 Task: Sort "Task Tracker" alphabetically by Z-A.
Action: Mouse moved to (600, 412)
Screenshot: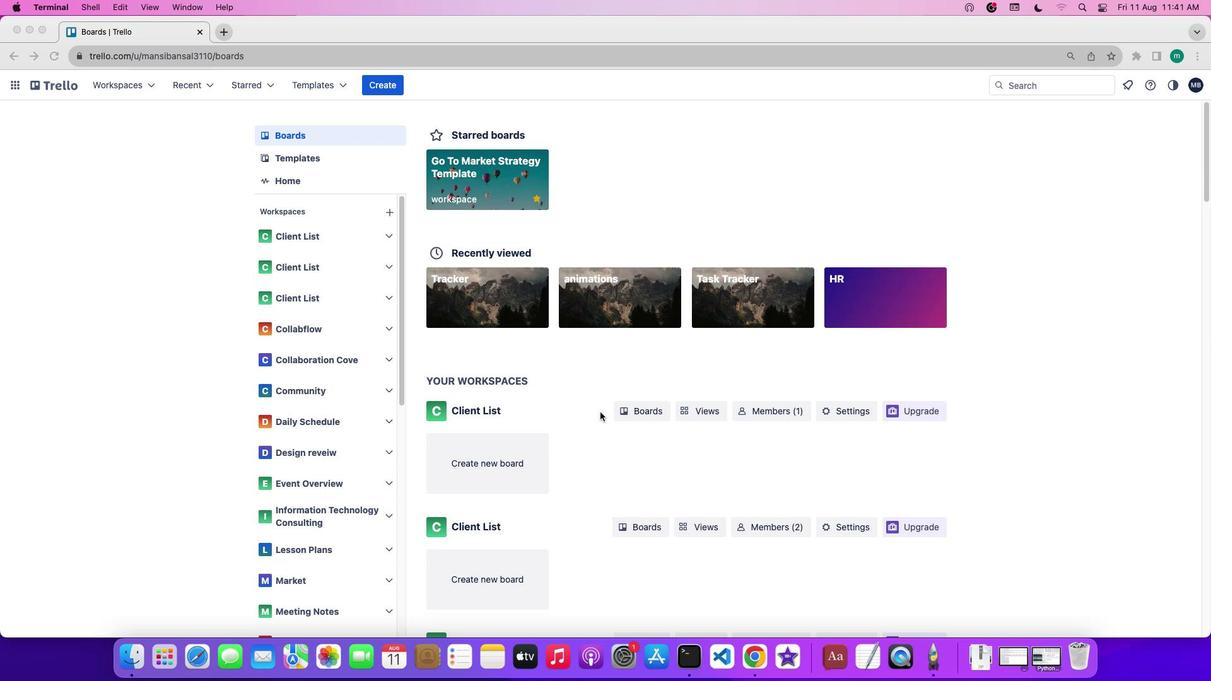 
Action: Mouse scrolled (600, 412) with delta (0, 0)
Screenshot: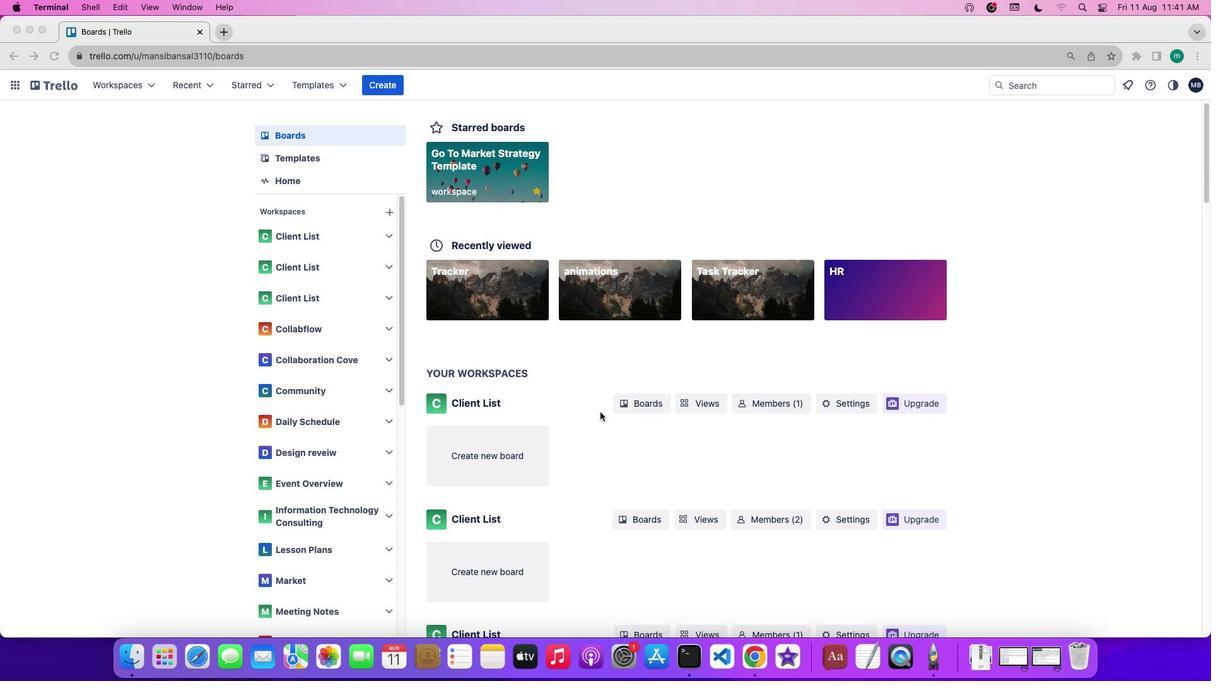 
Action: Mouse scrolled (600, 412) with delta (0, 0)
Screenshot: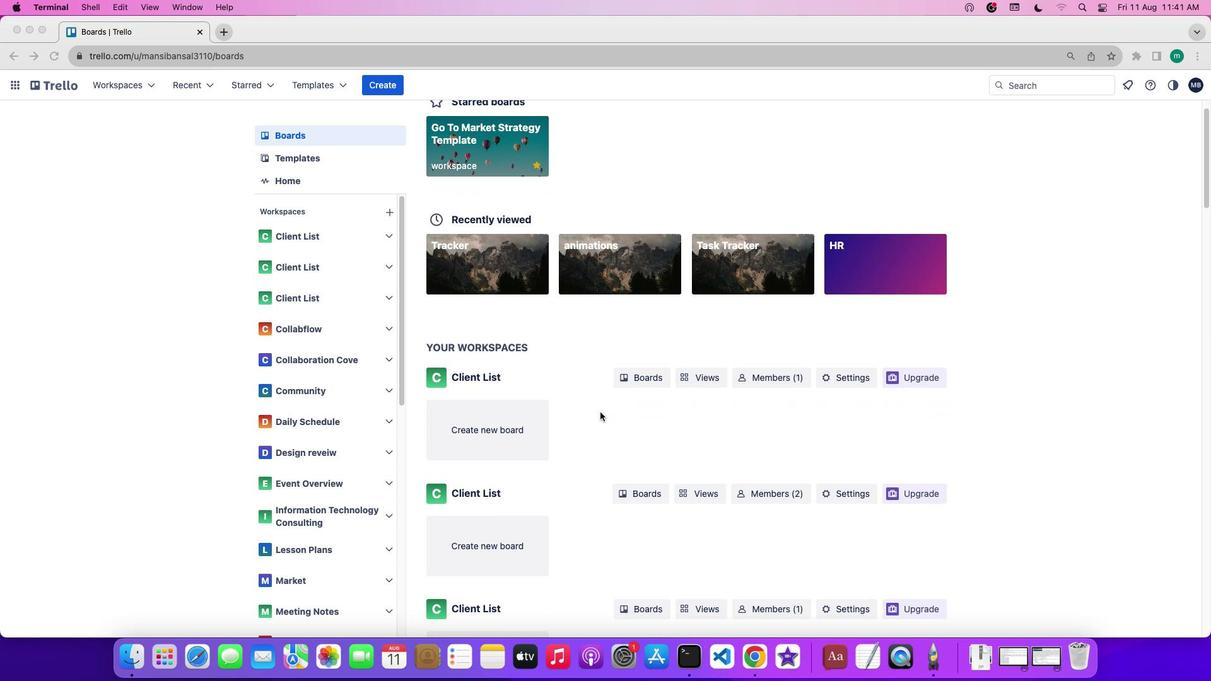 
Action: Mouse scrolled (600, 412) with delta (0, 0)
Screenshot: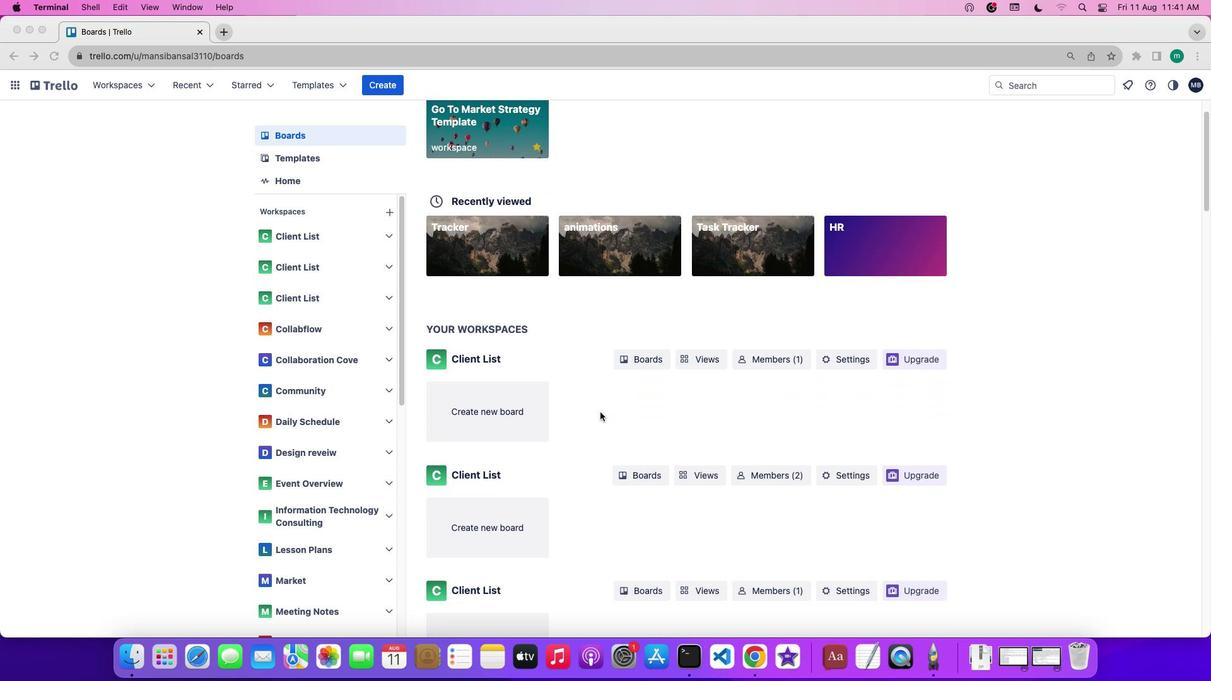 
Action: Mouse scrolled (600, 412) with delta (0, -1)
Screenshot: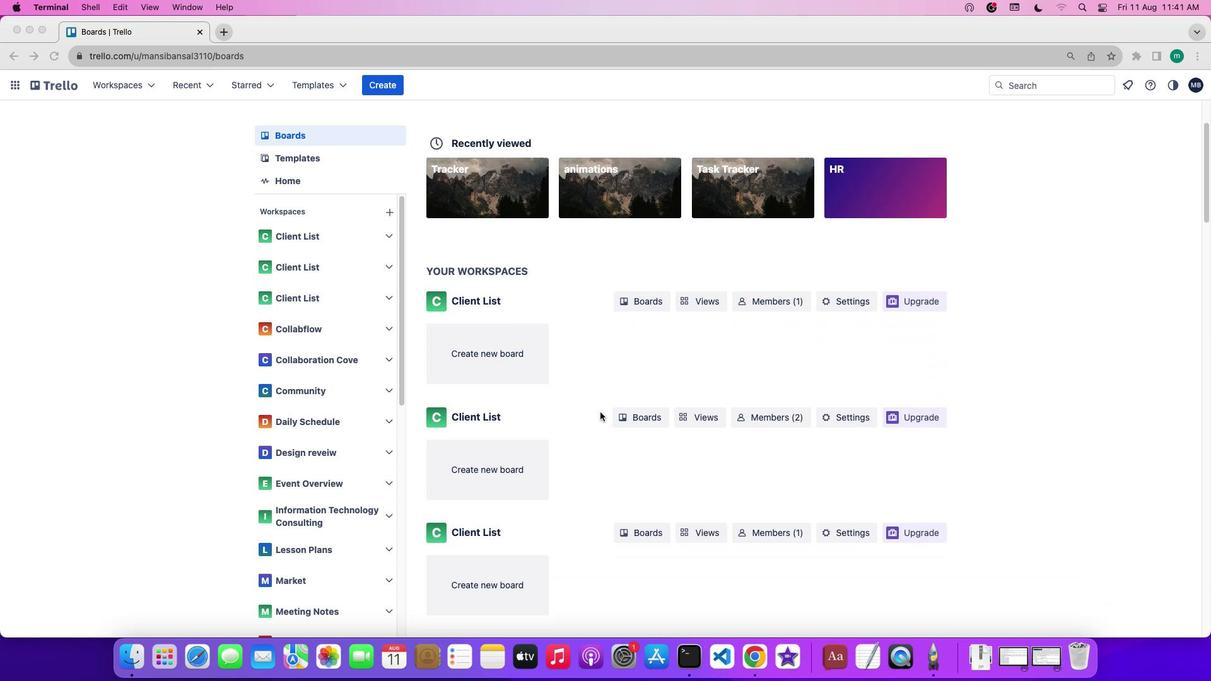 
Action: Mouse scrolled (600, 412) with delta (0, 0)
Screenshot: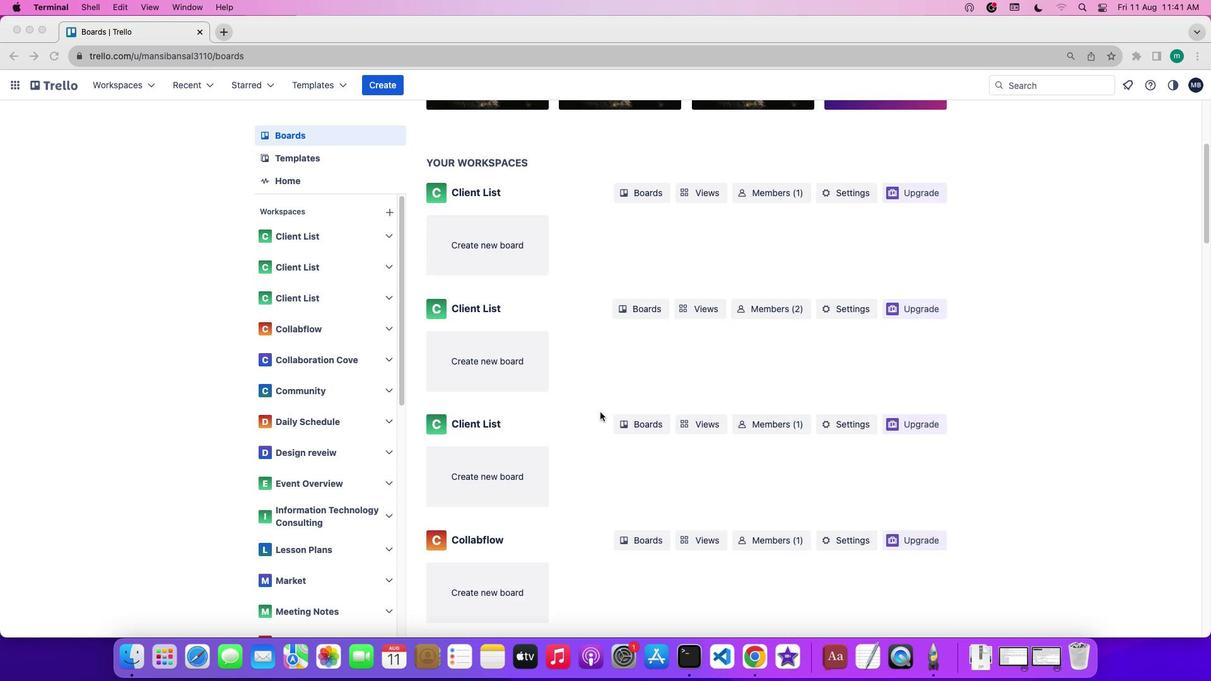 
Action: Mouse scrolled (600, 412) with delta (0, 0)
Screenshot: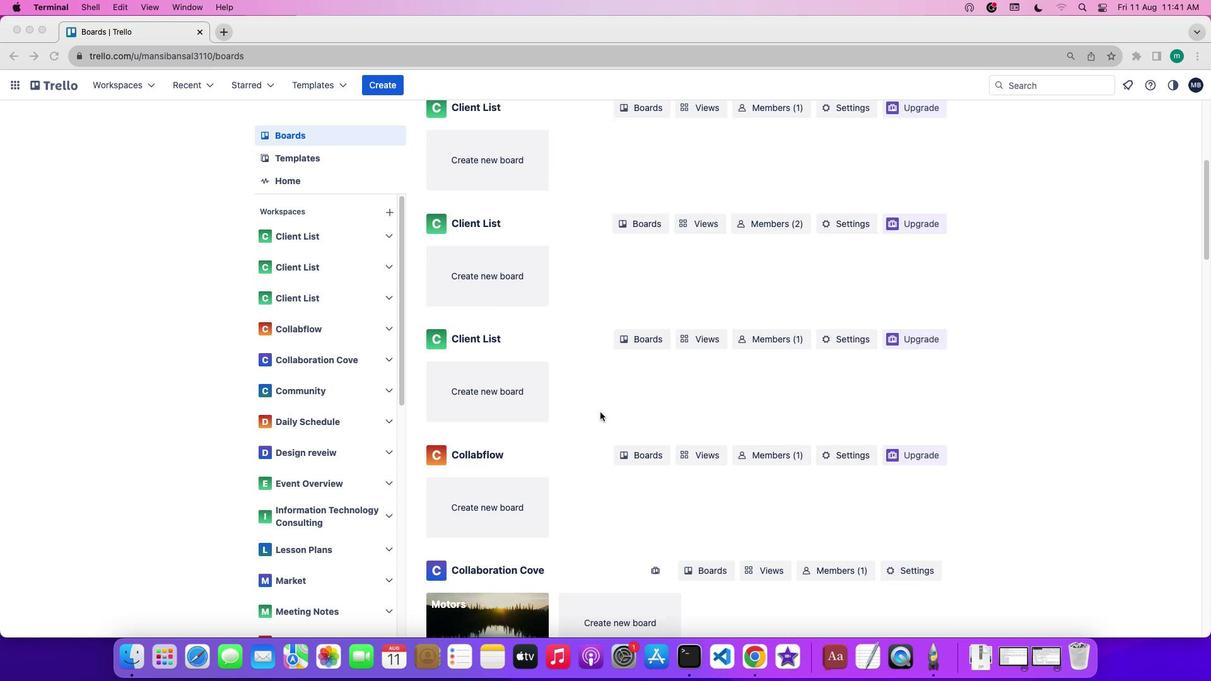 
Action: Mouse scrolled (600, 412) with delta (0, -1)
Screenshot: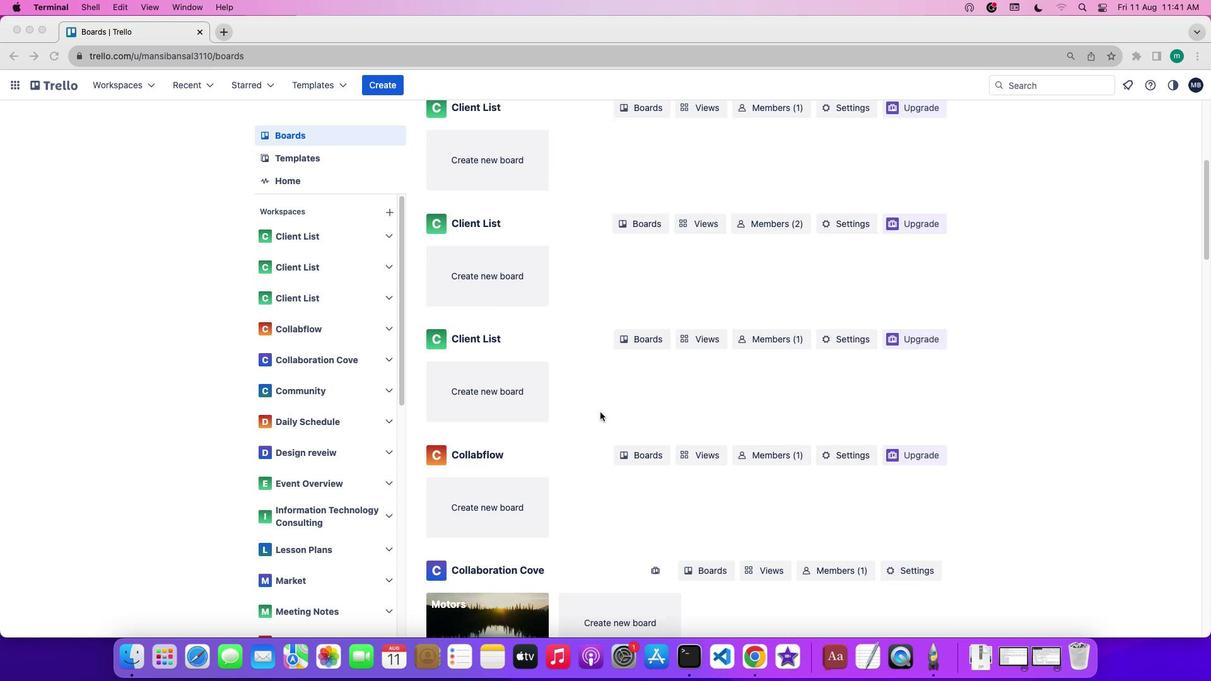 
Action: Mouse scrolled (600, 412) with delta (0, -2)
Screenshot: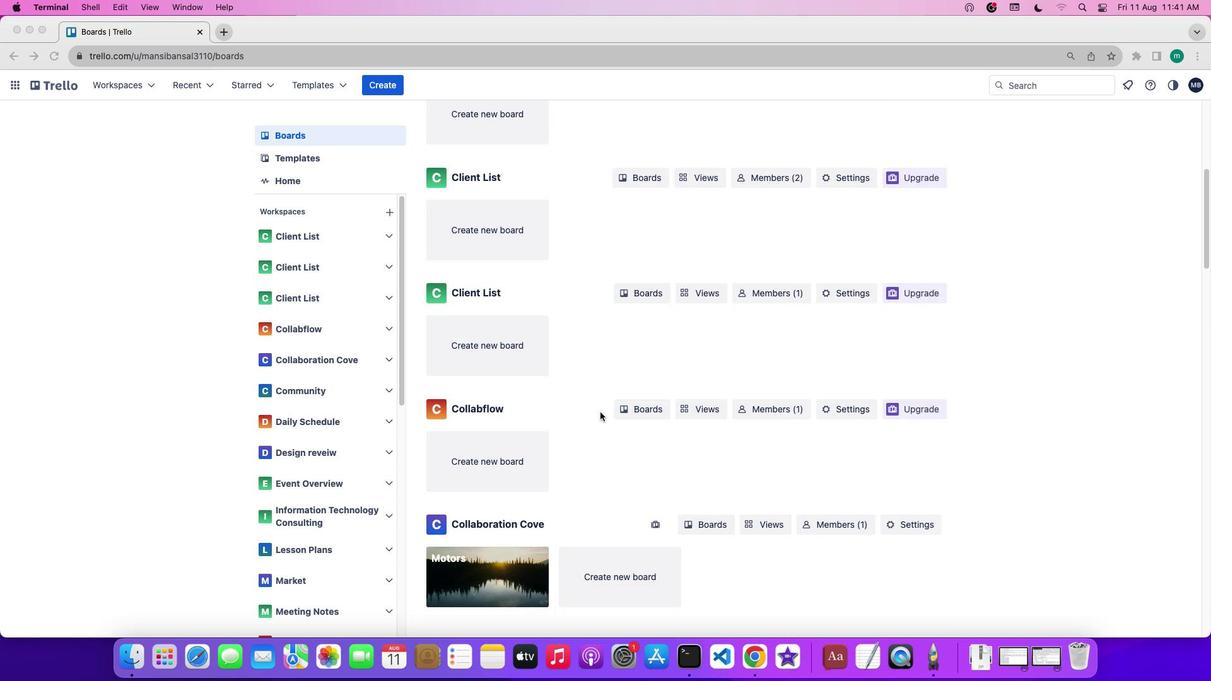 
Action: Mouse scrolled (600, 412) with delta (0, -2)
Screenshot: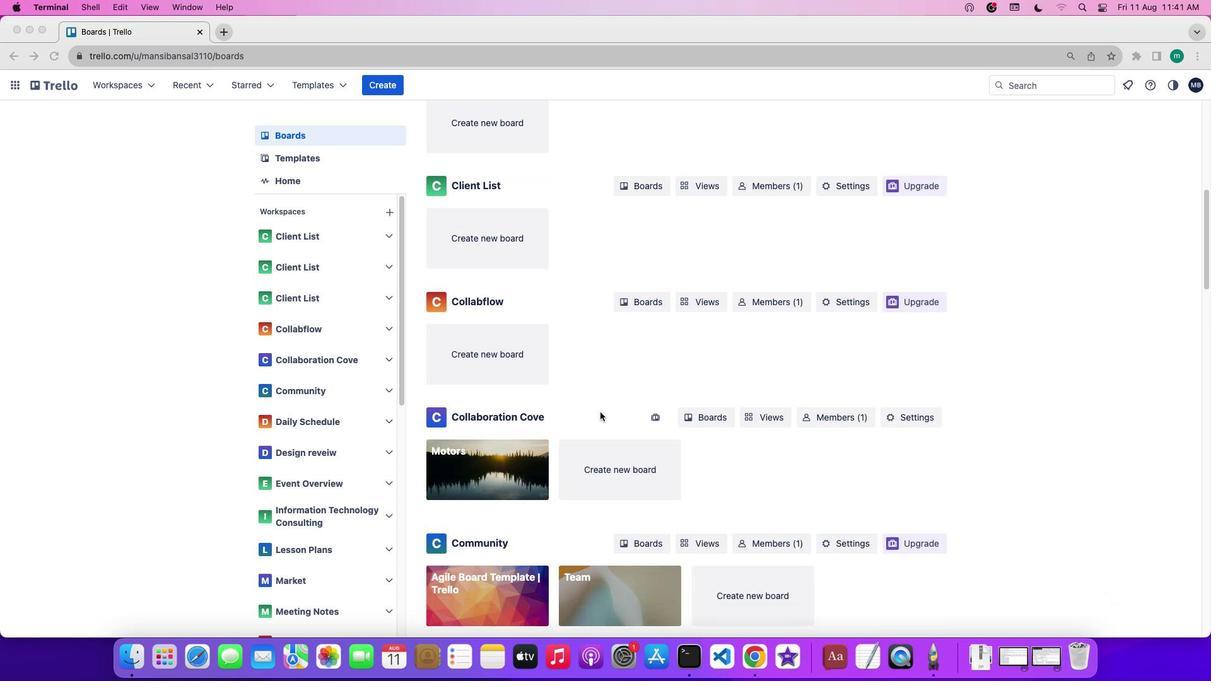 
Action: Mouse scrolled (600, 412) with delta (0, 0)
Screenshot: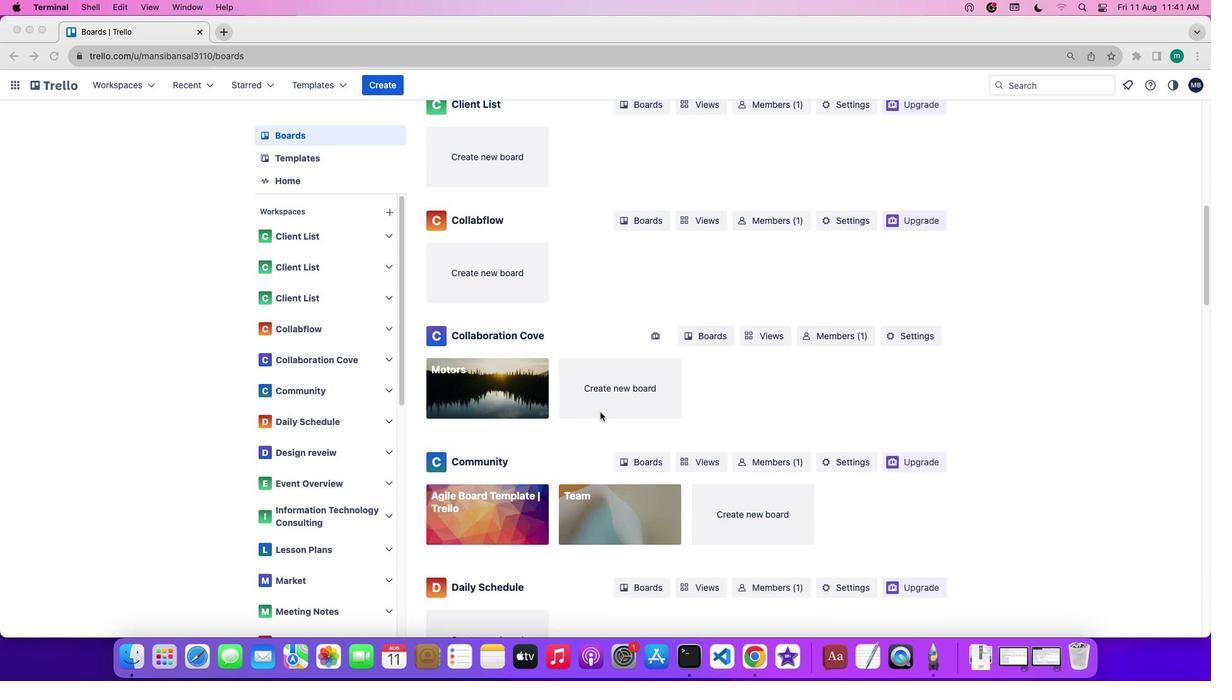 
Action: Mouse scrolled (600, 412) with delta (0, 0)
Screenshot: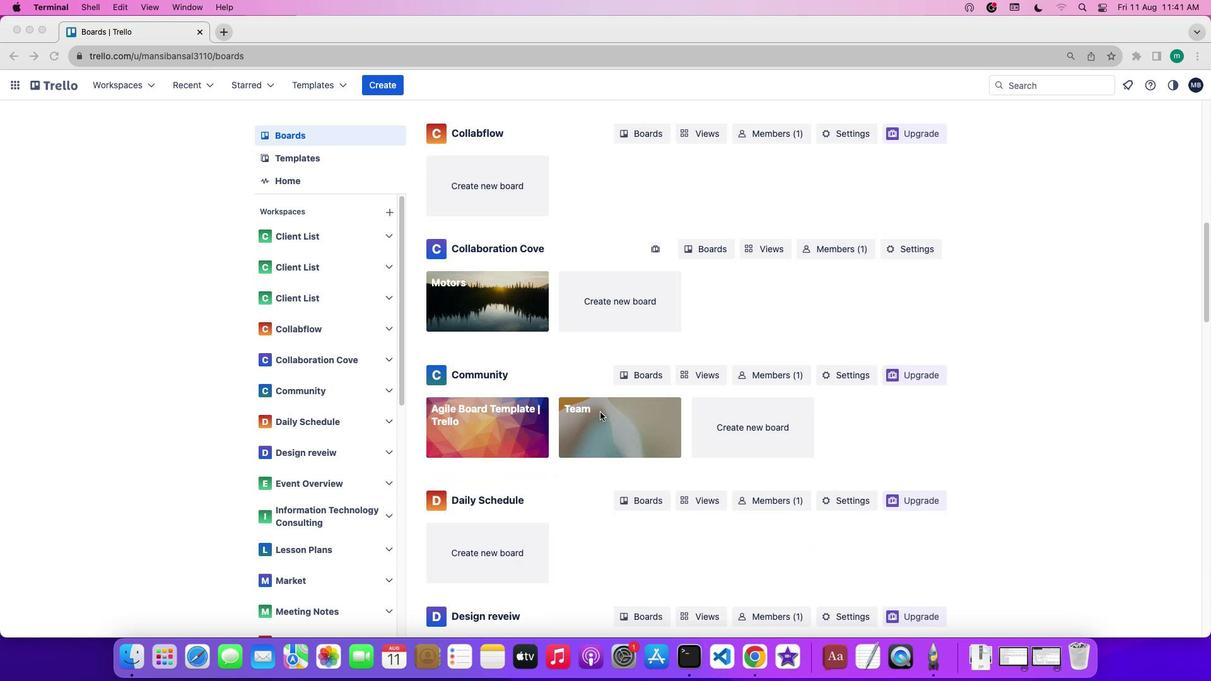 
Action: Mouse scrolled (600, 412) with delta (0, -1)
Screenshot: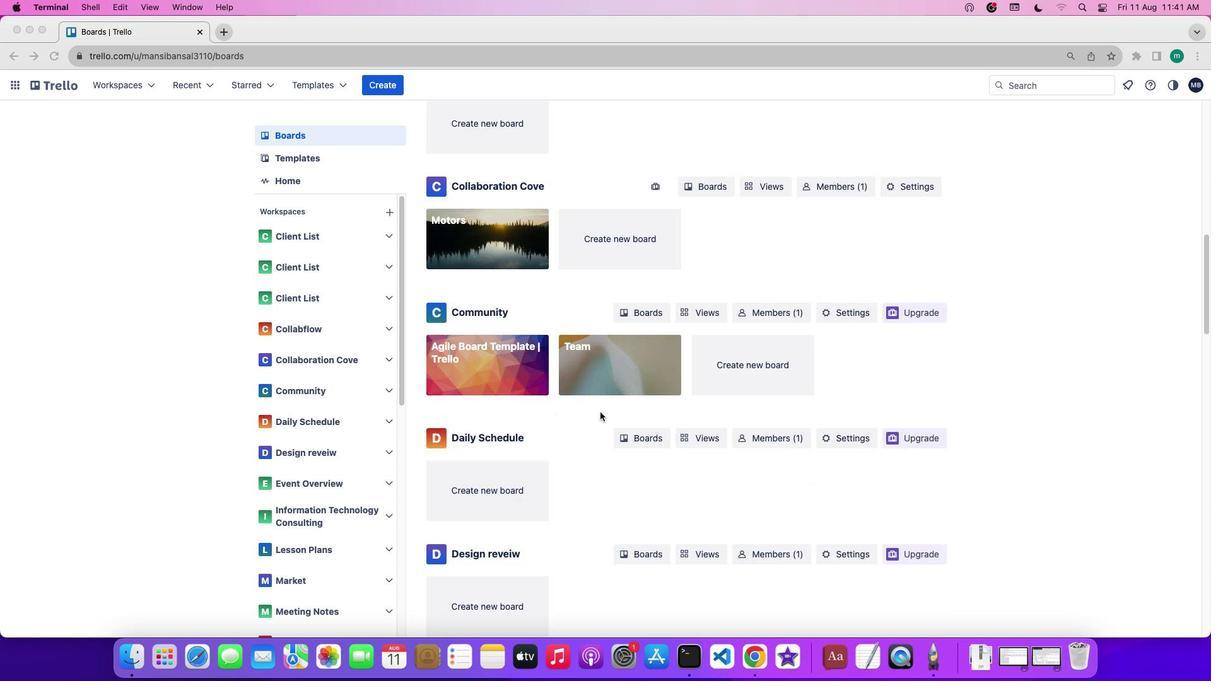 
Action: Mouse scrolled (600, 412) with delta (0, -2)
Screenshot: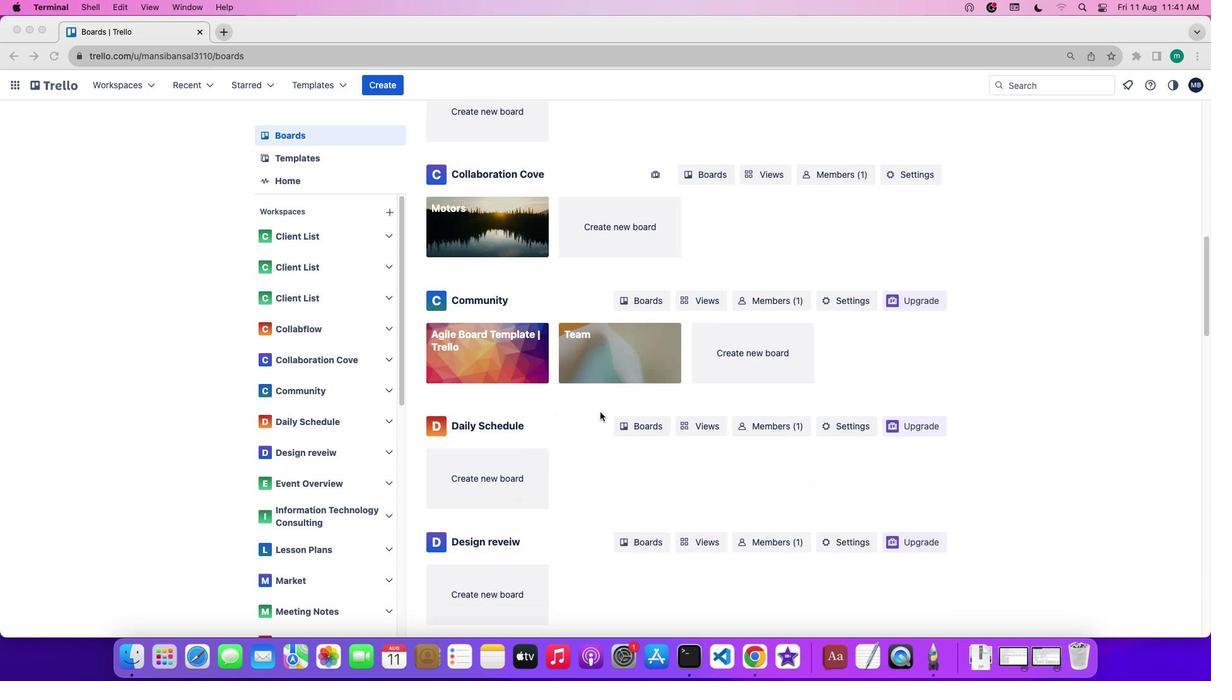 
Action: Mouse scrolled (600, 412) with delta (0, 0)
Screenshot: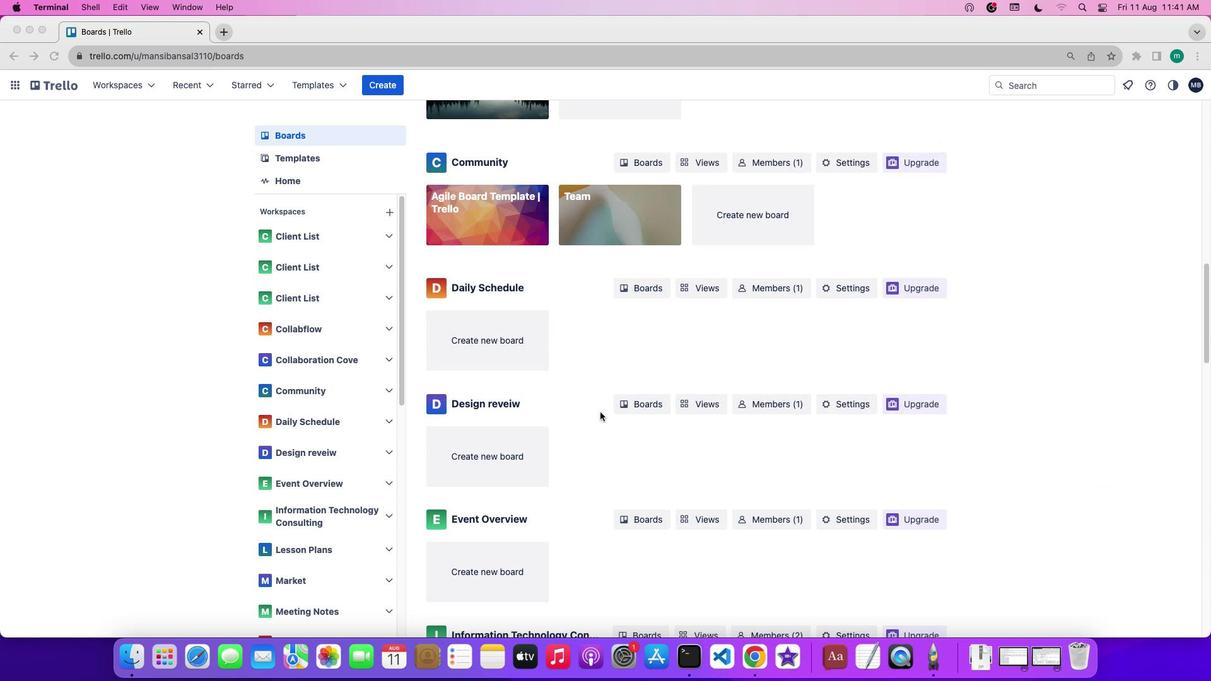 
Action: Mouse scrolled (600, 412) with delta (0, 0)
Screenshot: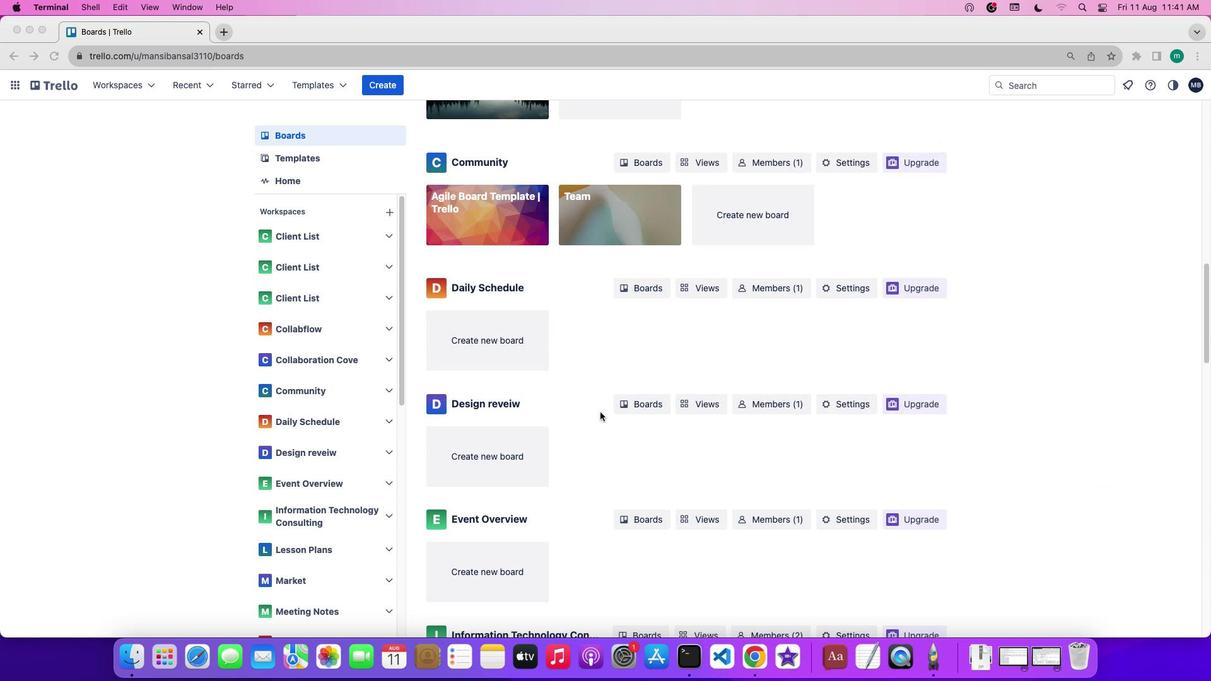 
Action: Mouse scrolled (600, 412) with delta (0, -1)
Screenshot: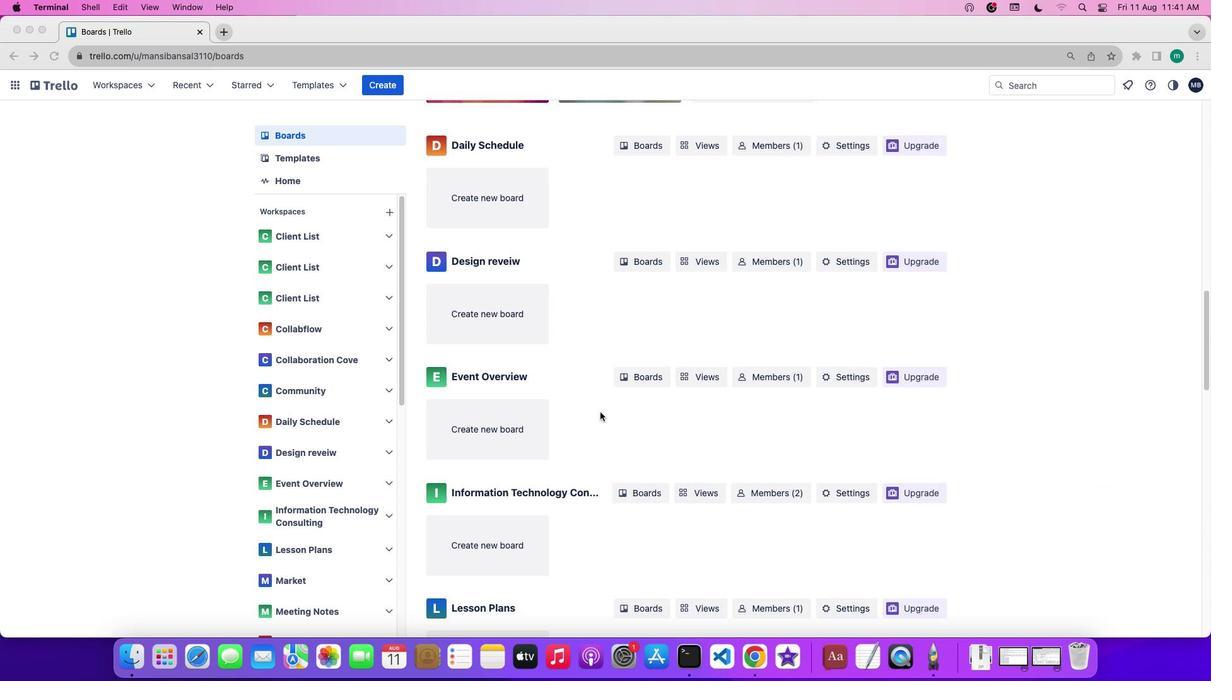 
Action: Mouse scrolled (600, 412) with delta (0, -3)
Screenshot: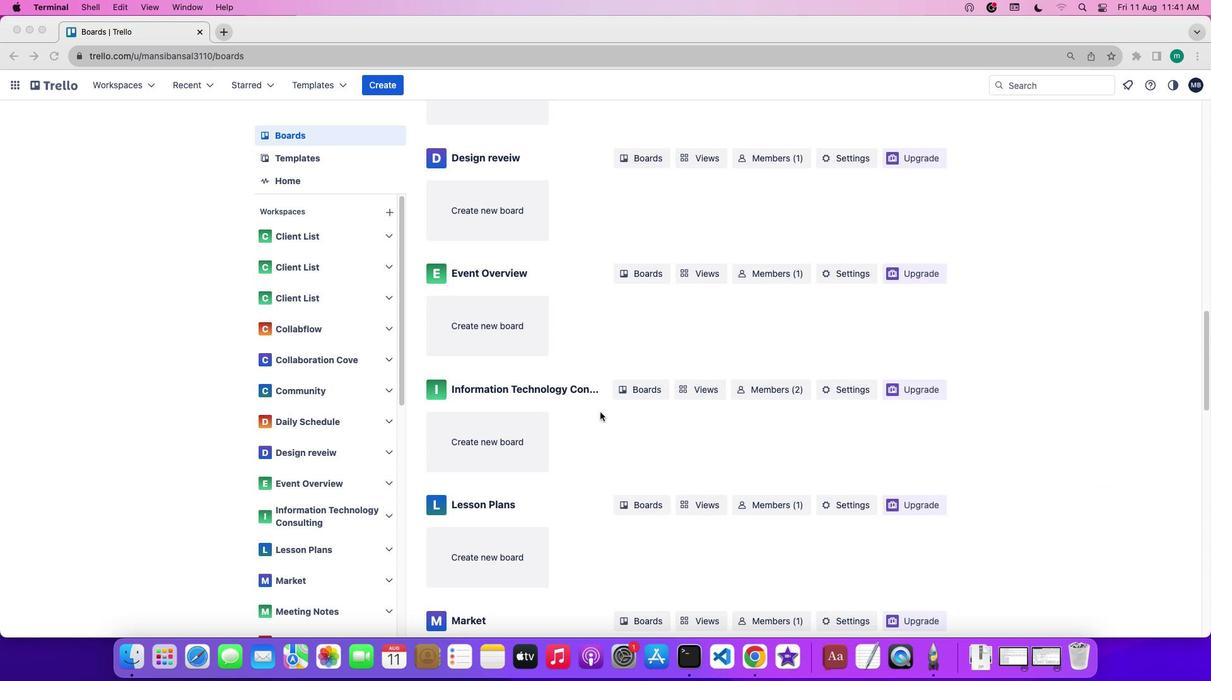 
Action: Mouse scrolled (600, 412) with delta (0, -3)
Screenshot: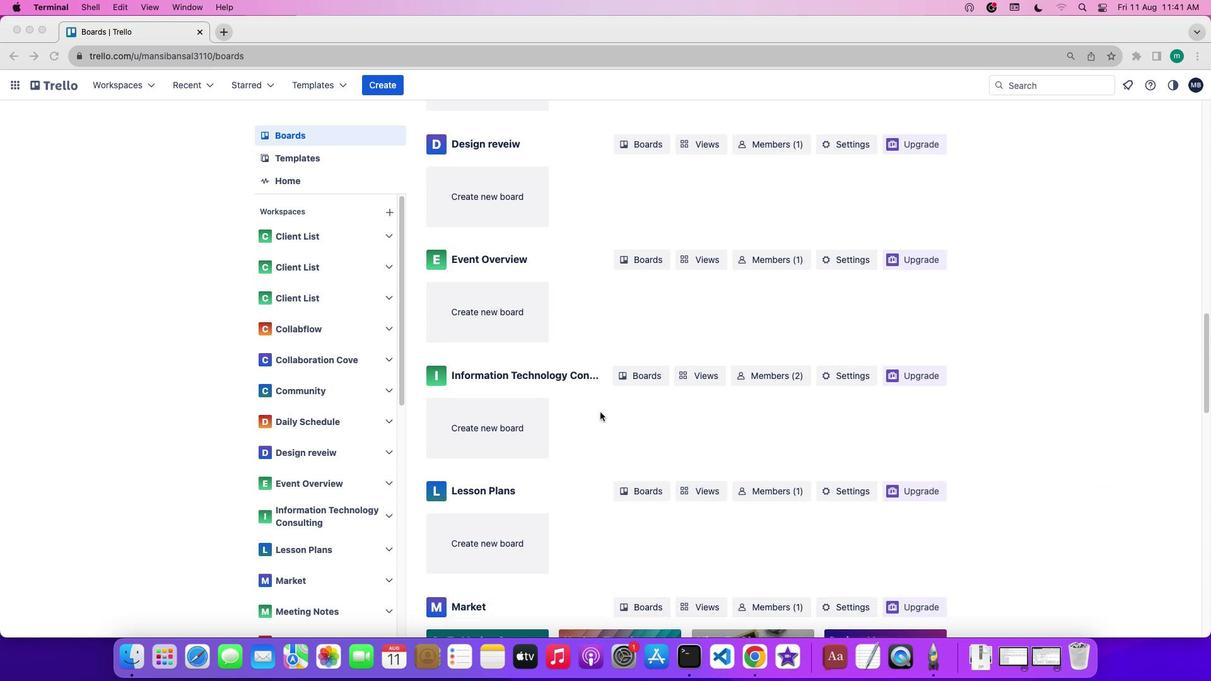 
Action: Mouse scrolled (600, 412) with delta (0, 0)
Screenshot: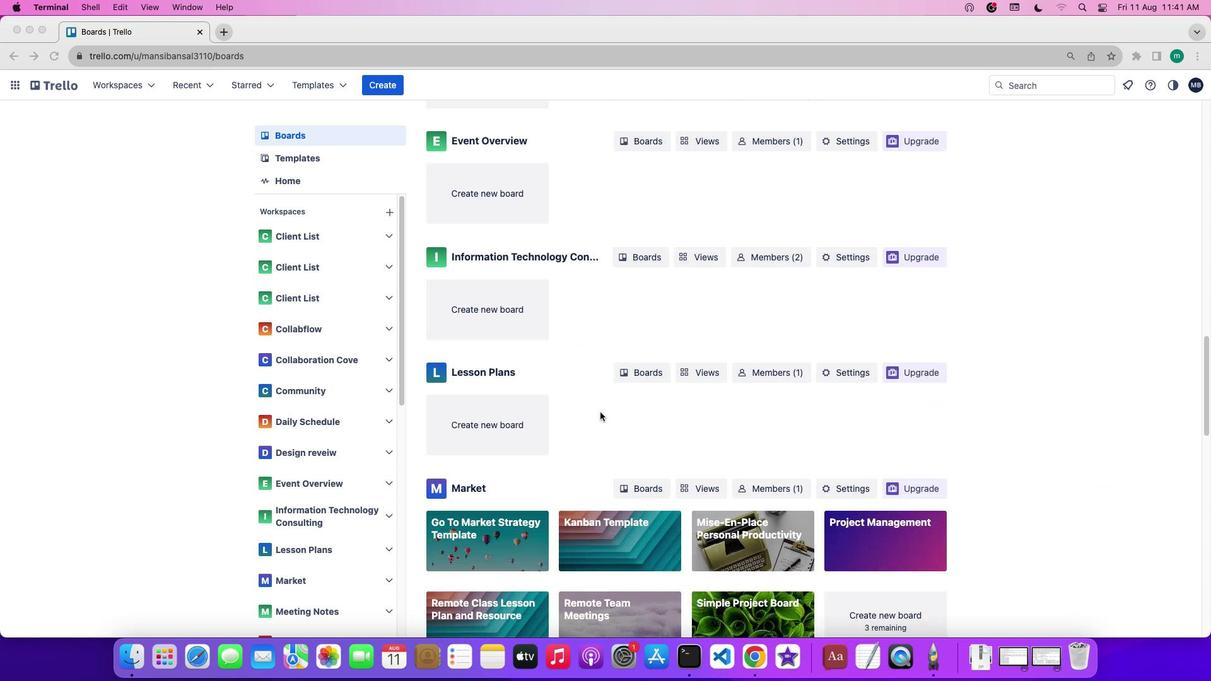 
Action: Mouse scrolled (600, 412) with delta (0, 0)
Screenshot: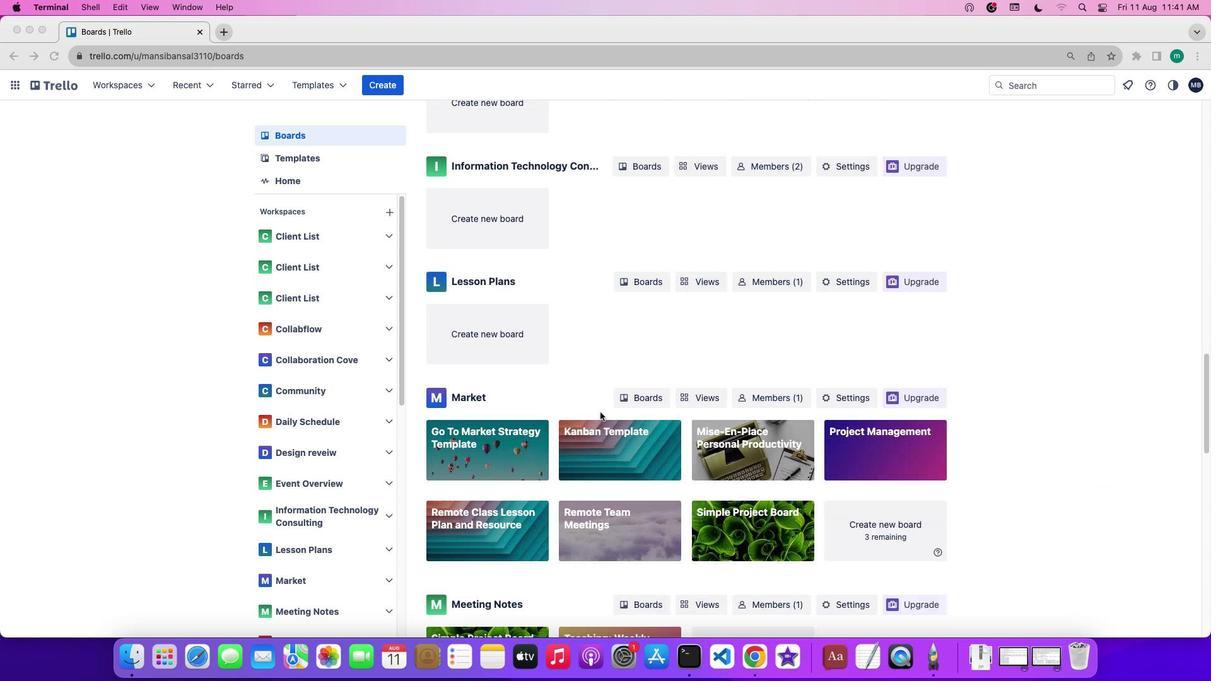 
Action: Mouse scrolled (600, 412) with delta (0, -1)
Screenshot: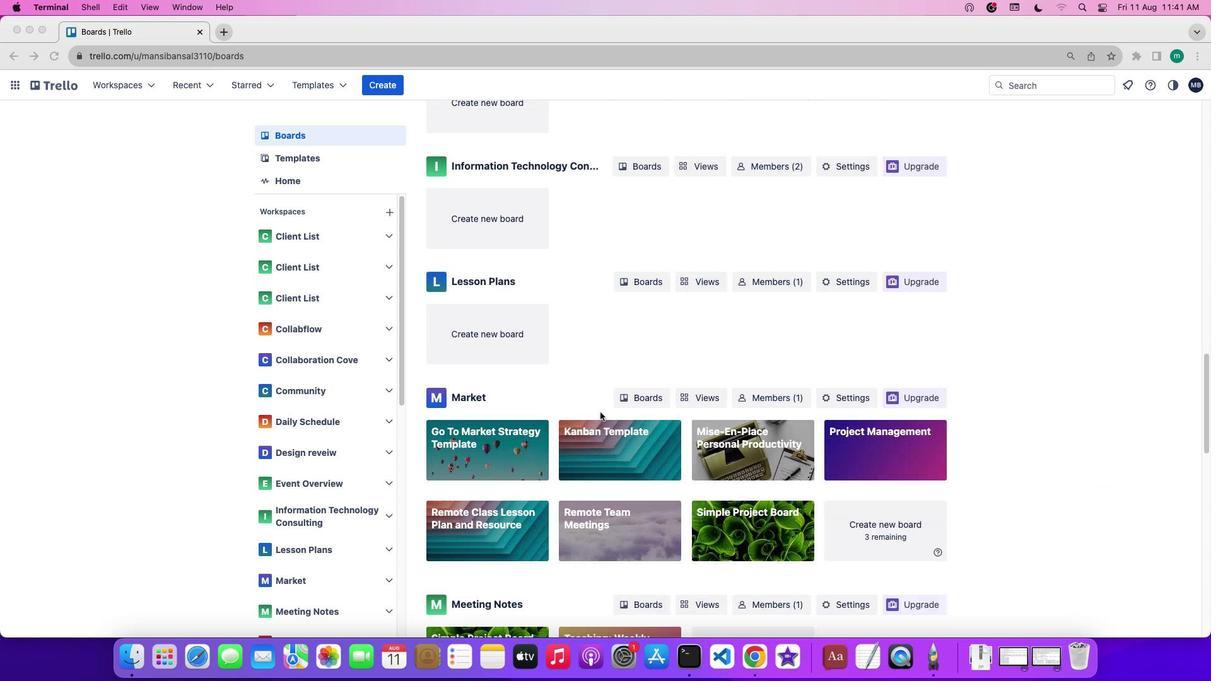 
Action: Mouse scrolled (600, 412) with delta (0, -3)
Screenshot: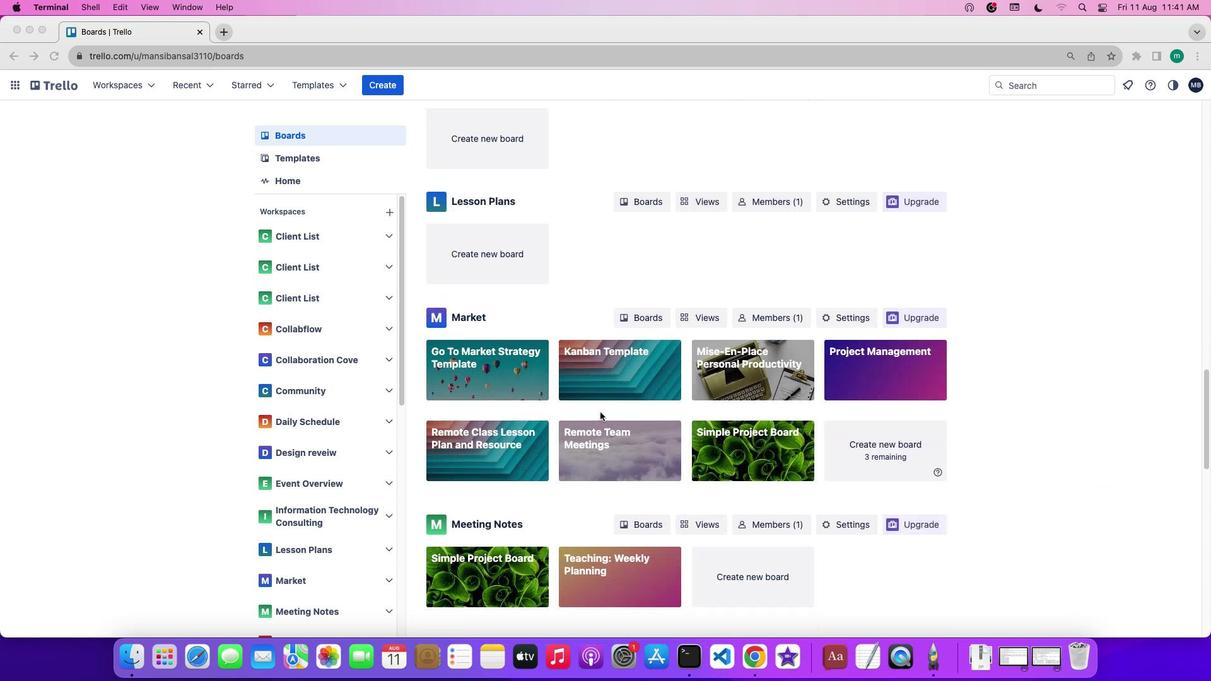 
Action: Mouse scrolled (600, 412) with delta (0, -3)
Screenshot: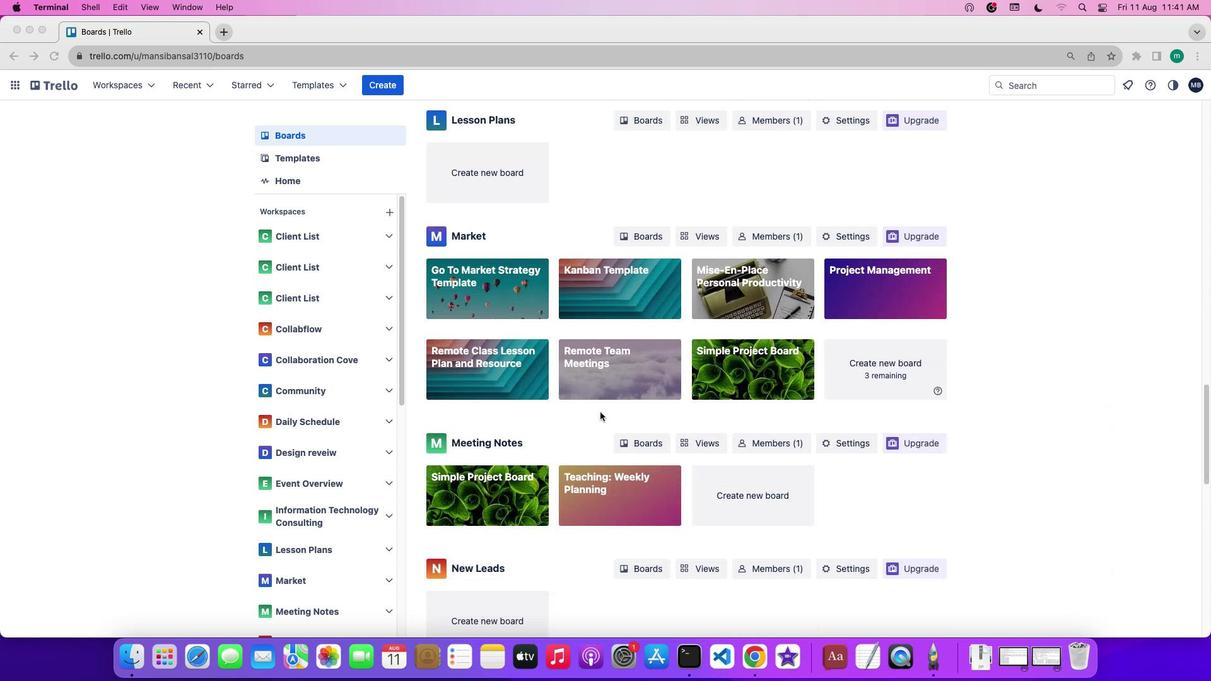 
Action: Mouse scrolled (600, 412) with delta (0, 0)
Screenshot: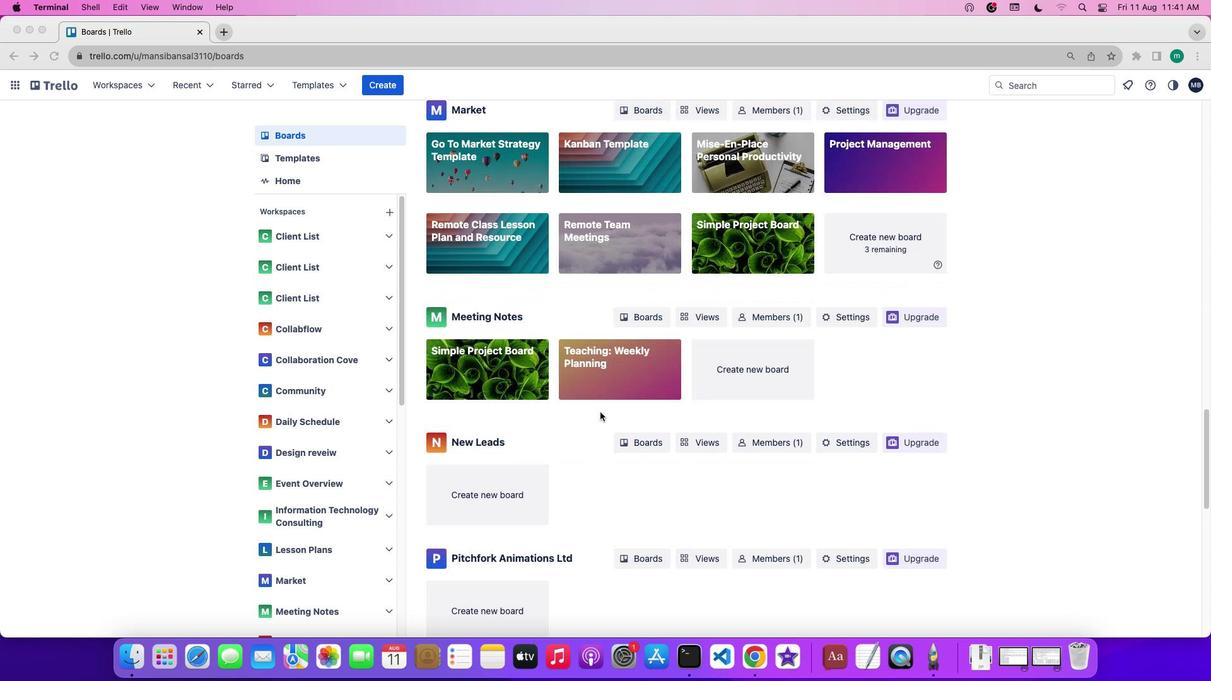 
Action: Mouse scrolled (600, 412) with delta (0, 0)
Screenshot: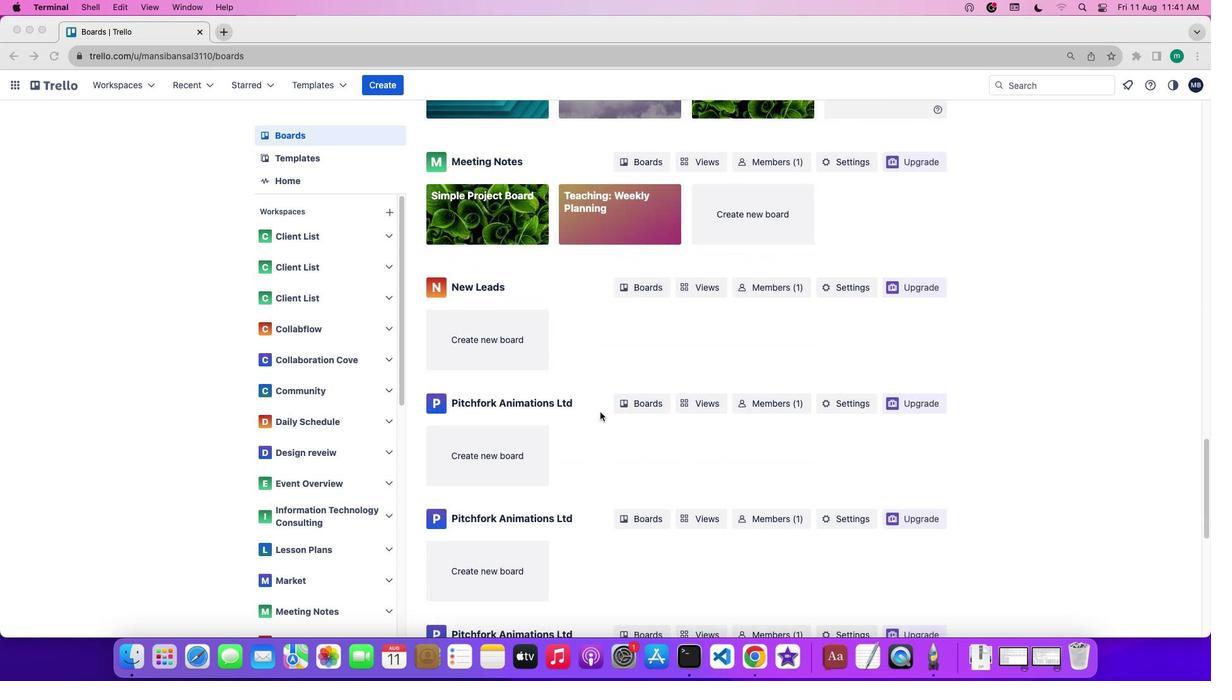 
Action: Mouse scrolled (600, 412) with delta (0, -1)
Screenshot: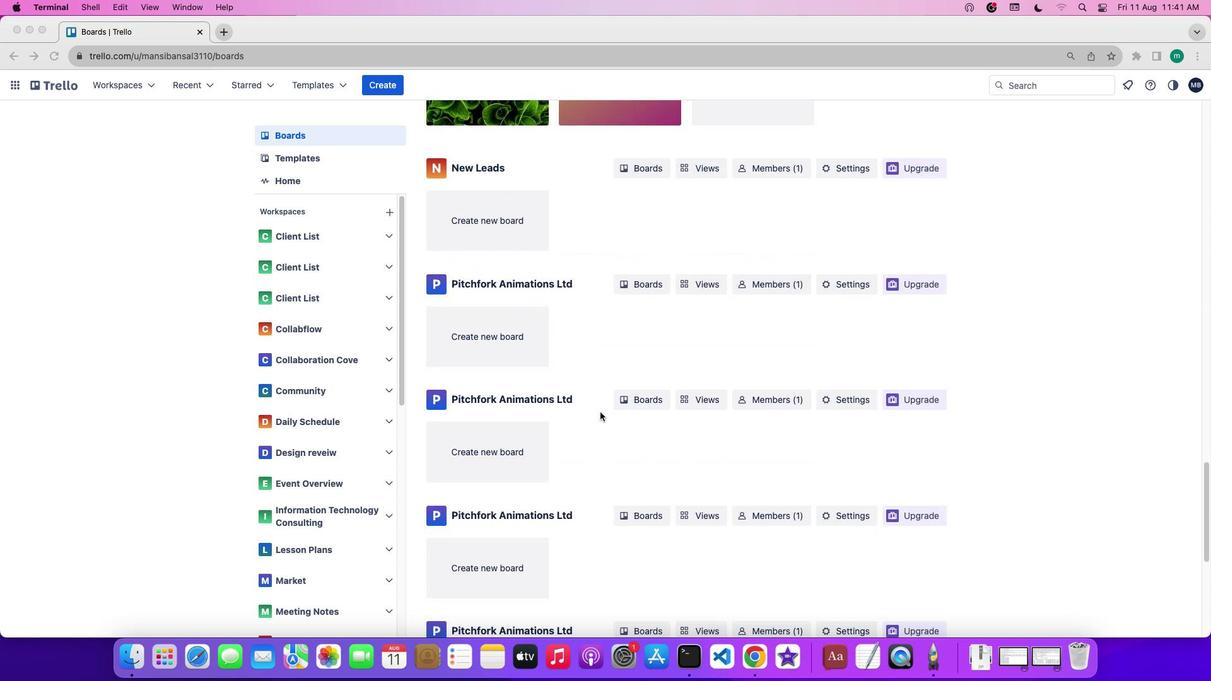 
Action: Mouse scrolled (600, 412) with delta (0, -3)
Screenshot: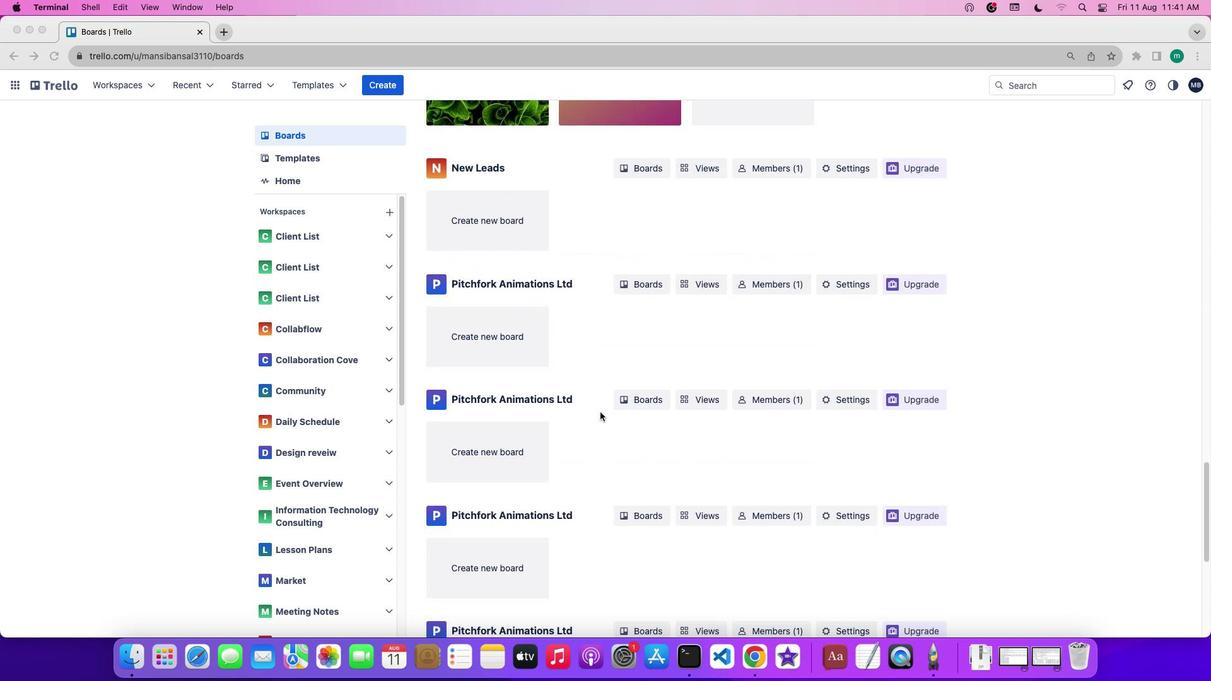 
Action: Mouse scrolled (600, 412) with delta (0, -3)
Screenshot: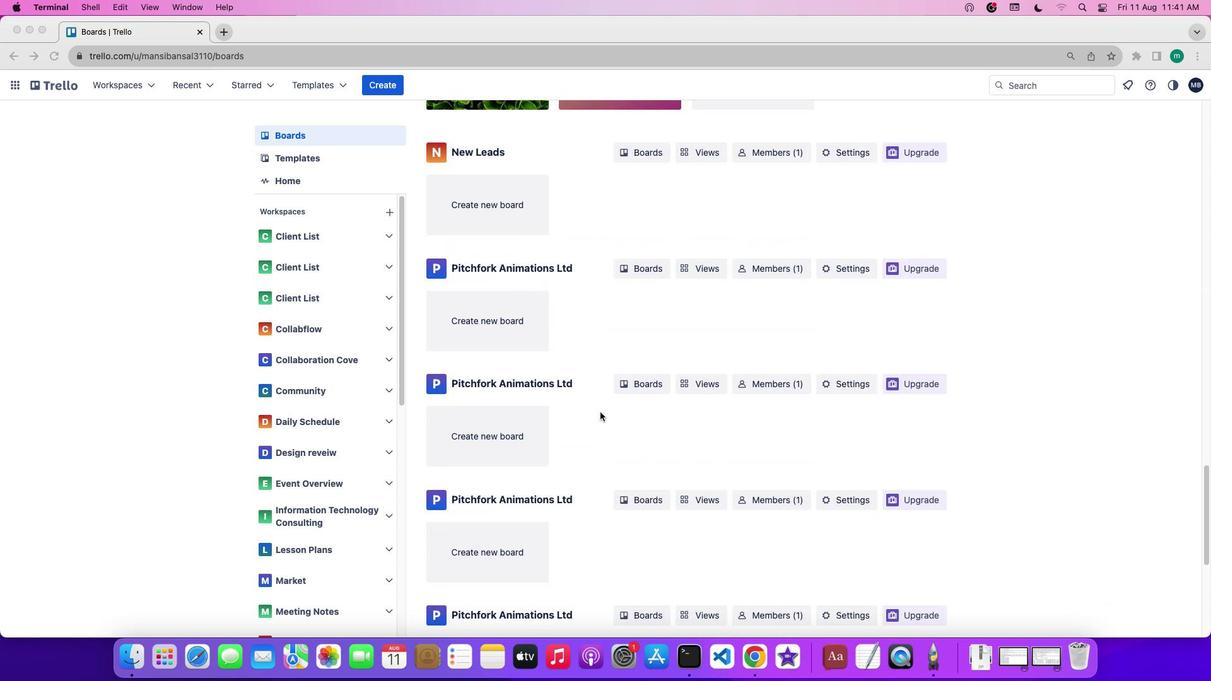 
Action: Mouse scrolled (600, 412) with delta (0, 0)
Screenshot: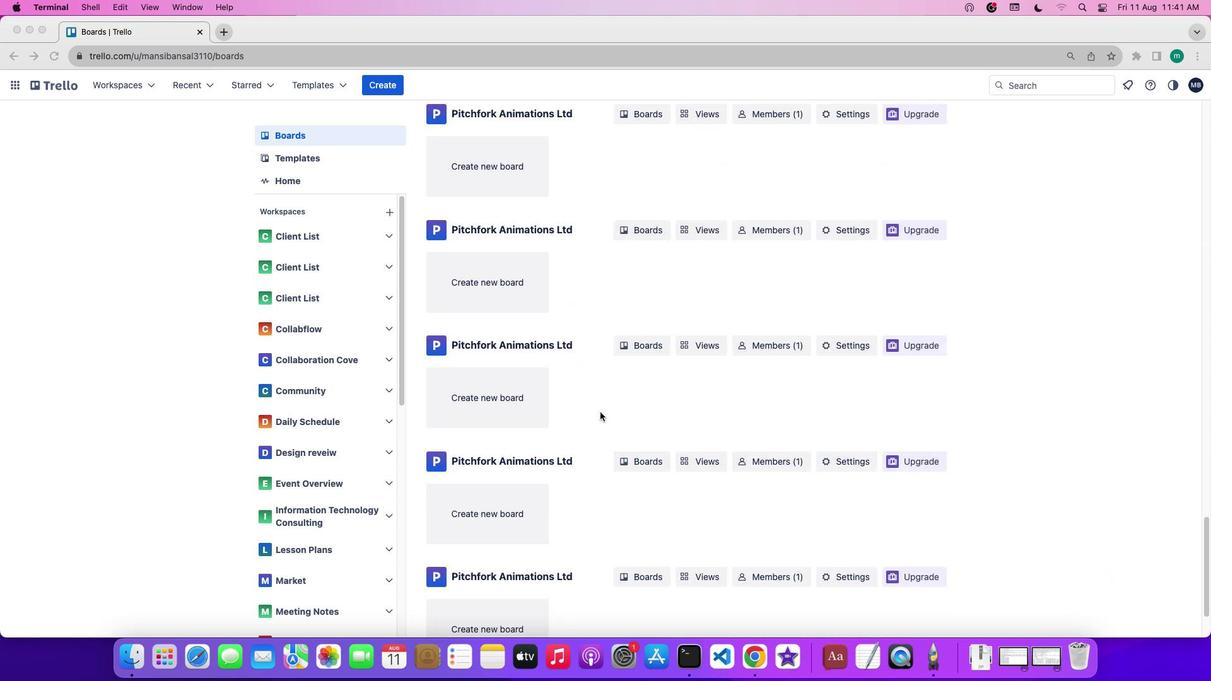 
Action: Mouse scrolled (600, 412) with delta (0, 0)
Screenshot: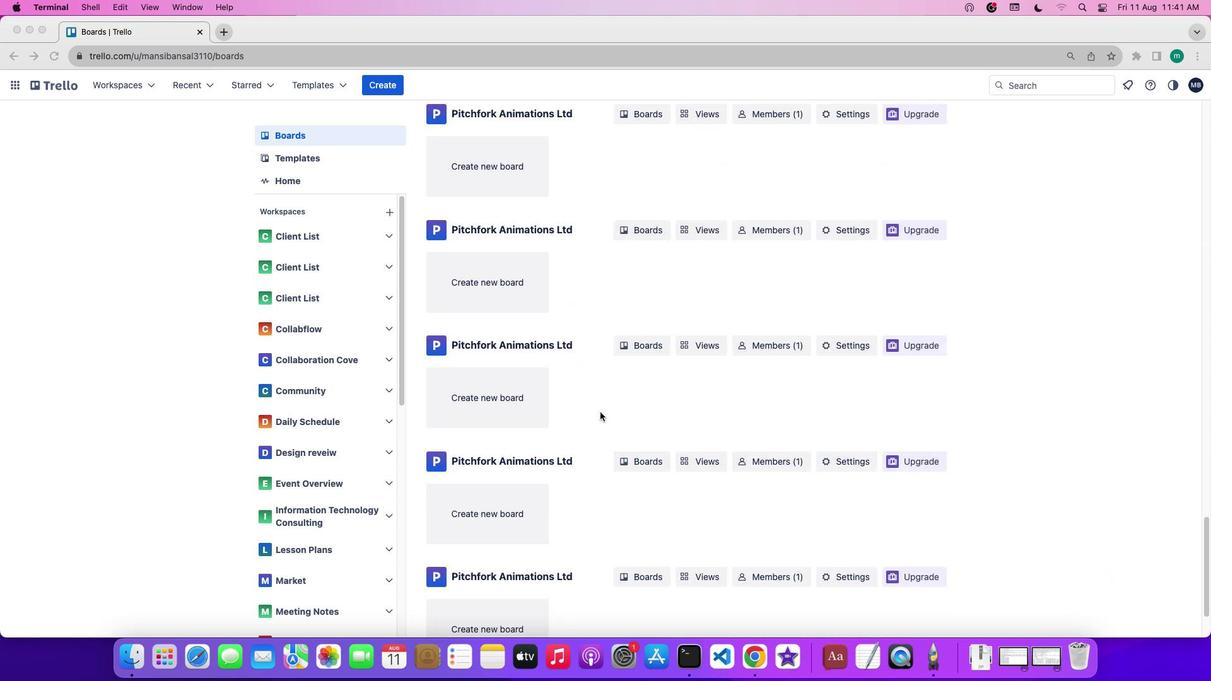 
Action: Mouse scrolled (600, 412) with delta (0, -1)
Screenshot: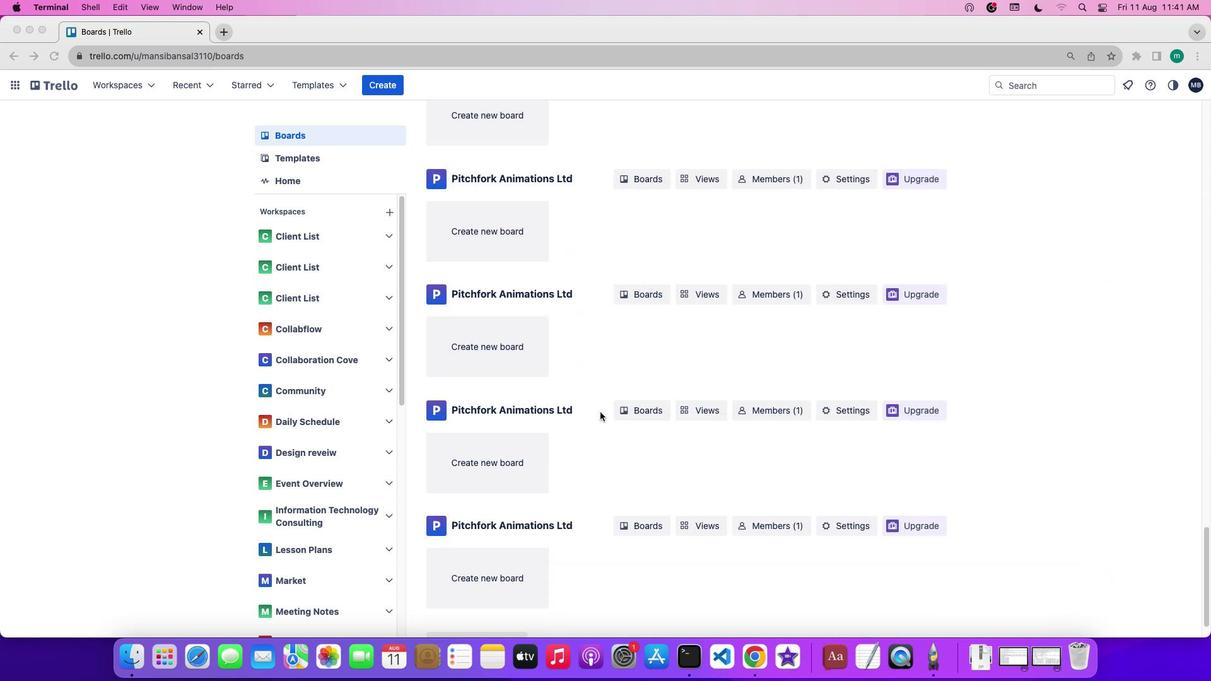 
Action: Mouse scrolled (600, 412) with delta (0, -3)
Screenshot: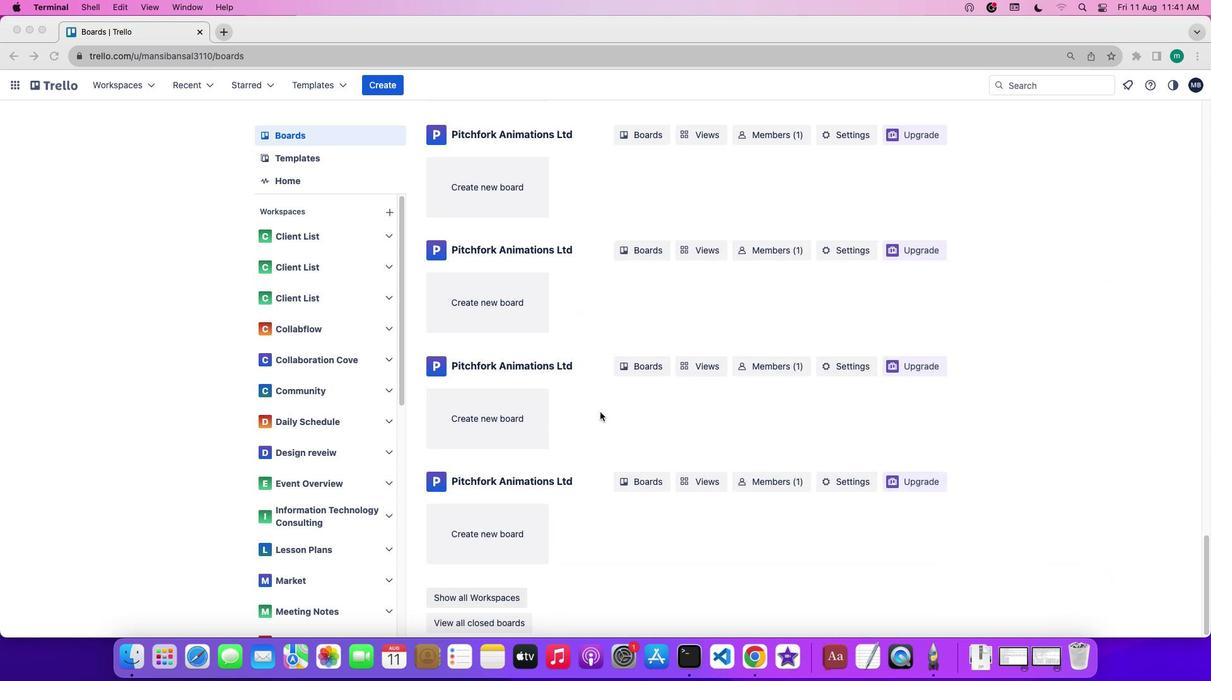 
Action: Mouse scrolled (600, 412) with delta (0, -3)
Screenshot: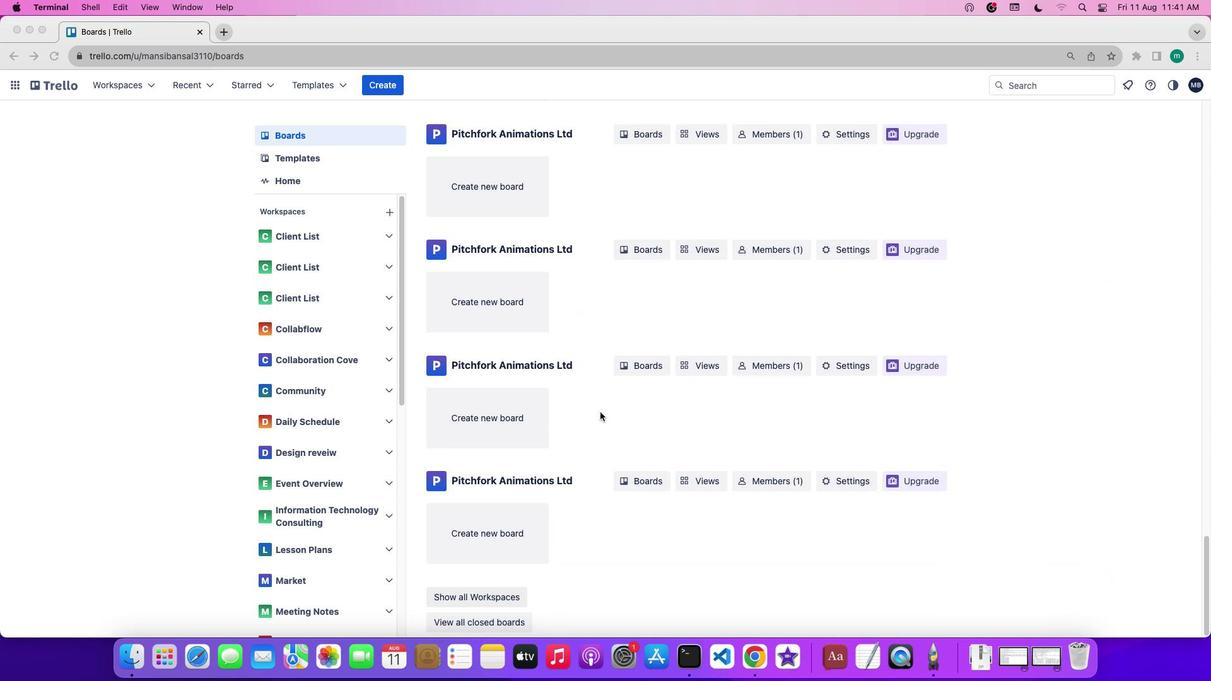 
Action: Mouse scrolled (600, 412) with delta (0, 0)
Screenshot: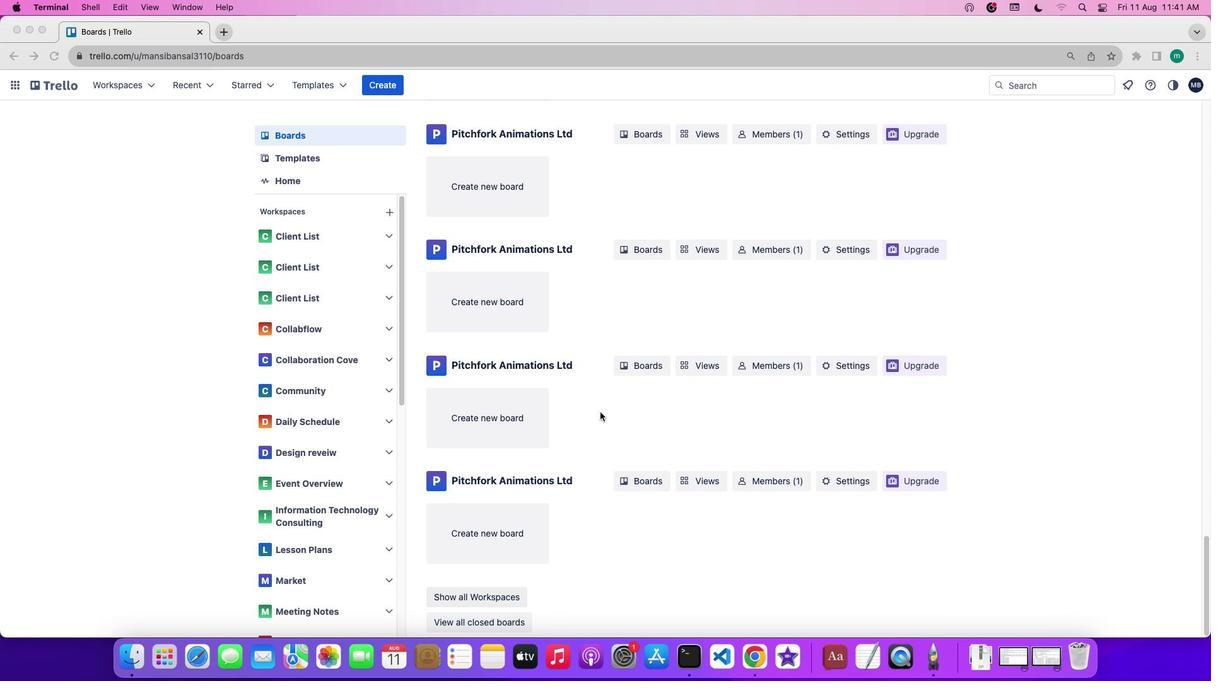 
Action: Mouse scrolled (600, 412) with delta (0, 0)
Screenshot: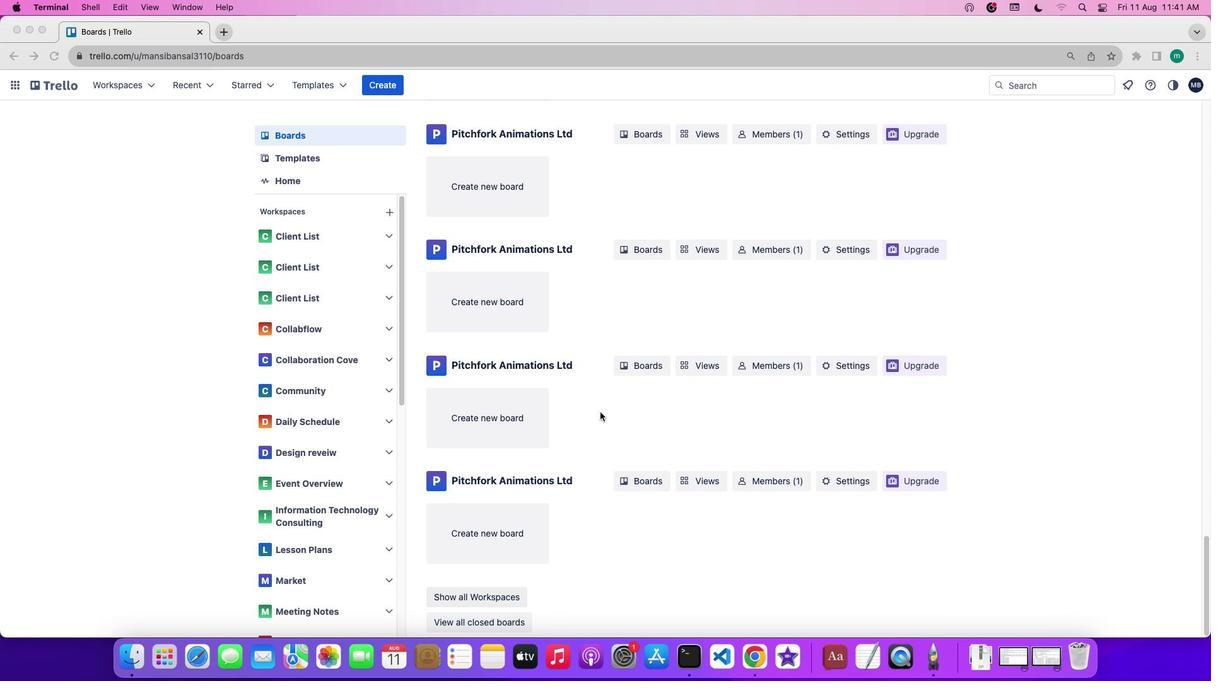 
Action: Mouse scrolled (600, 412) with delta (0, -1)
Screenshot: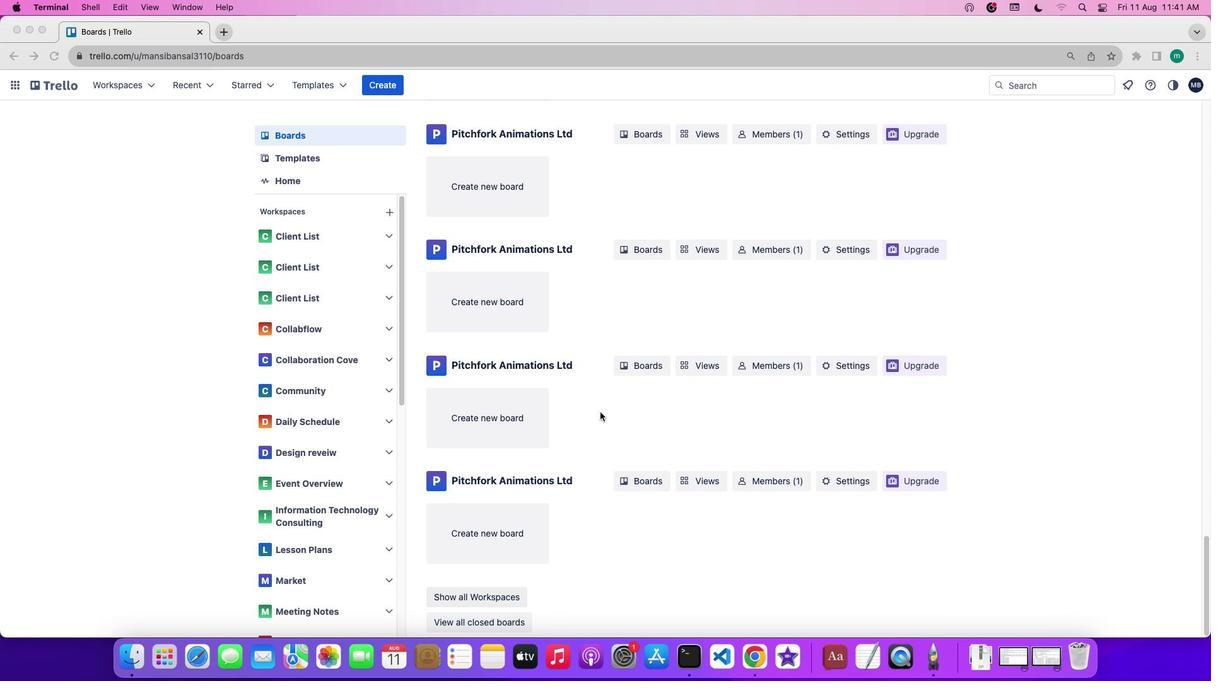 
Action: Mouse scrolled (600, 412) with delta (0, -3)
Screenshot: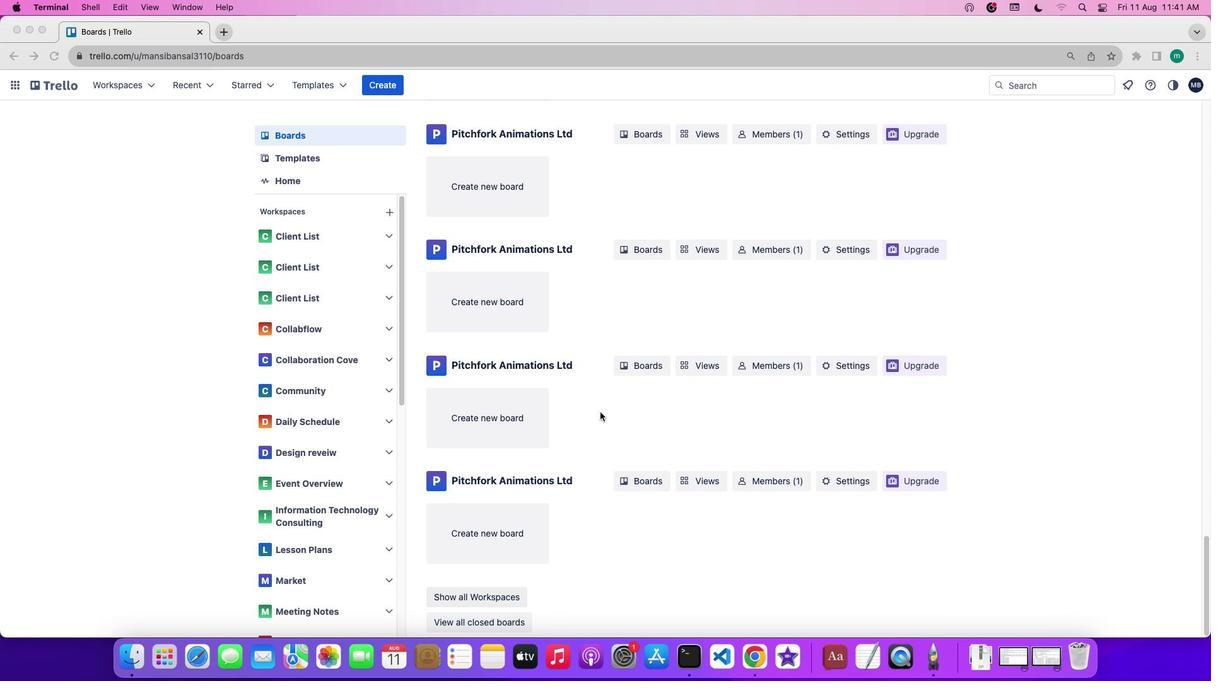 
Action: Mouse scrolled (600, 412) with delta (0, -3)
Screenshot: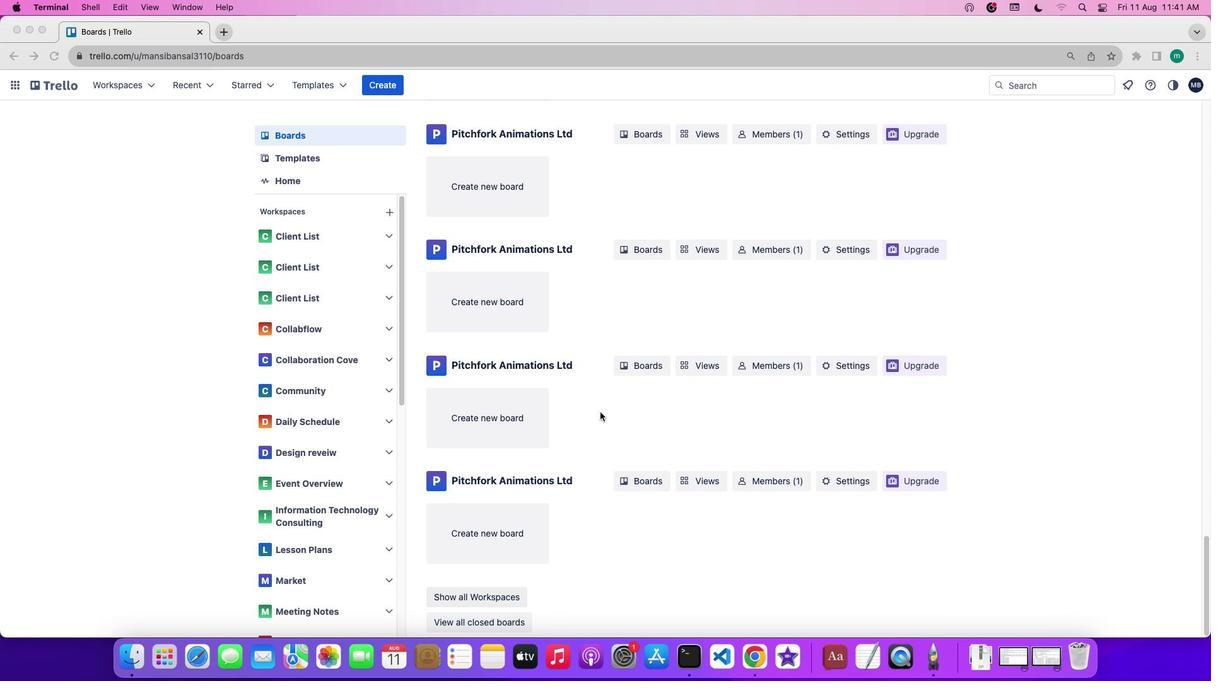 
Action: Mouse moved to (456, 595)
Screenshot: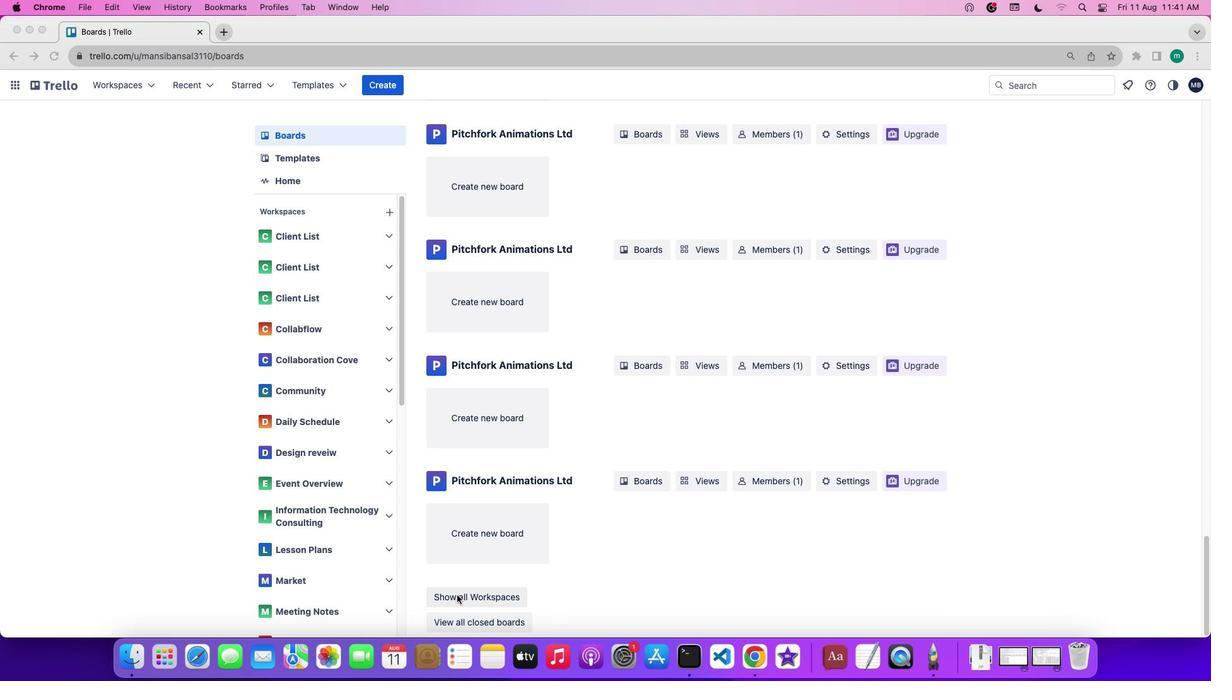
Action: Mouse pressed left at (456, 595)
Screenshot: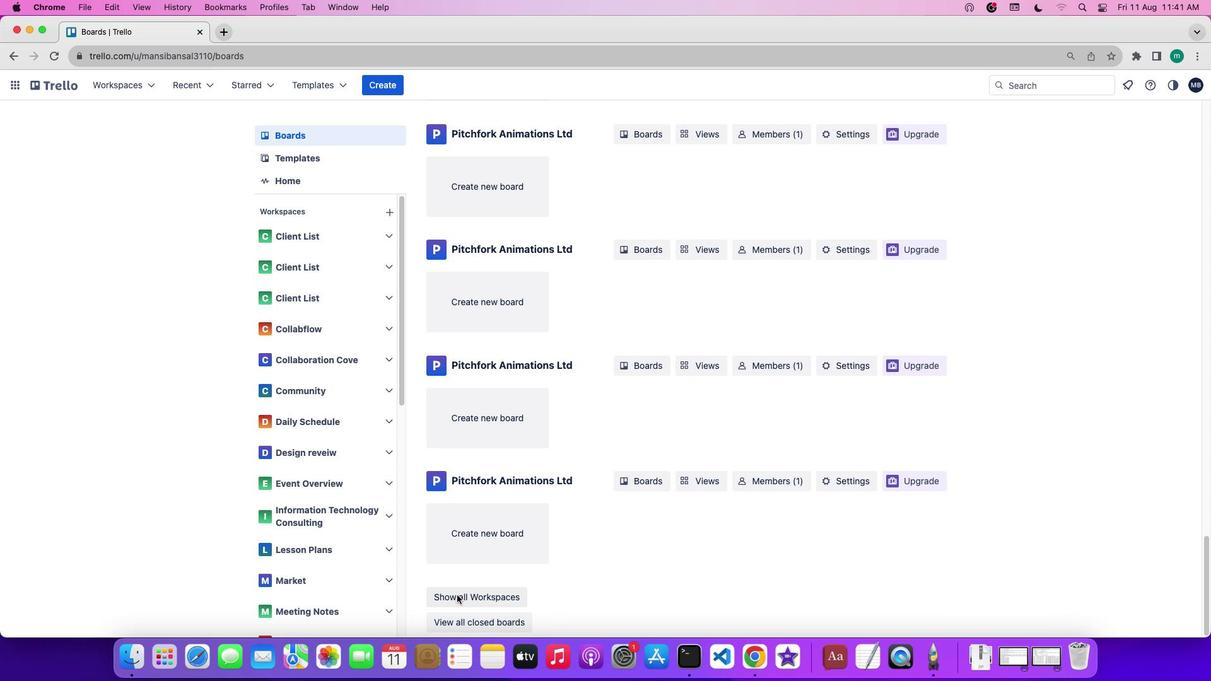 
Action: Mouse pressed left at (456, 595)
Screenshot: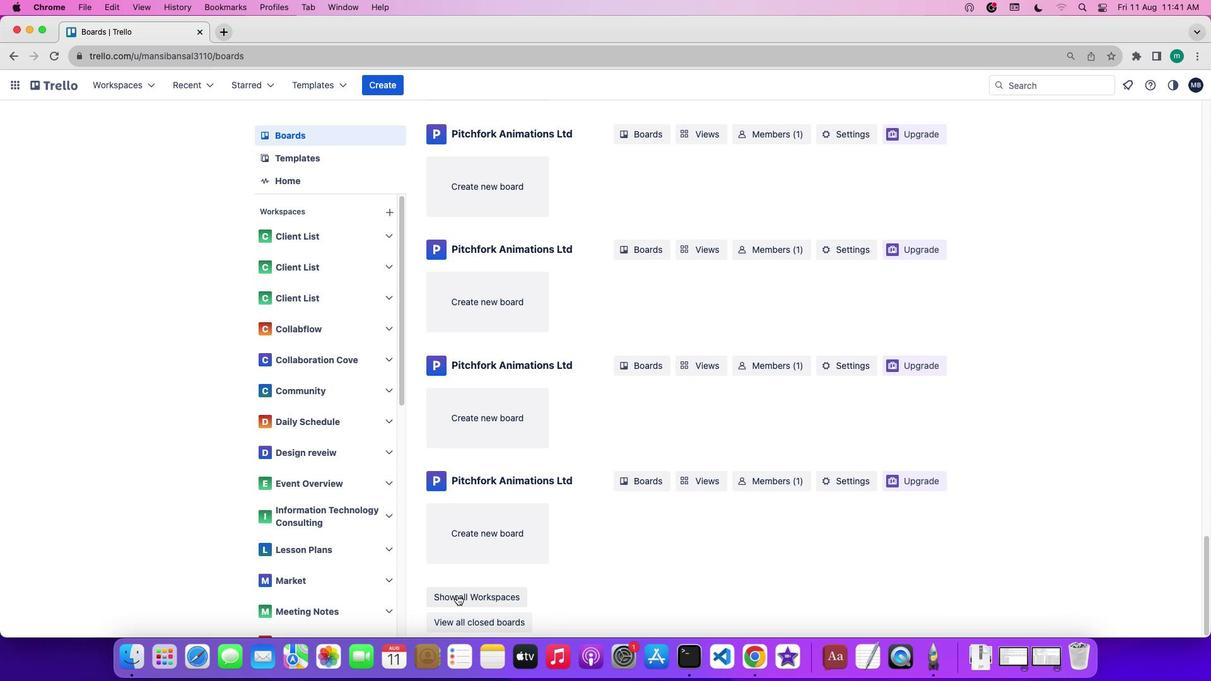 
Action: Mouse moved to (506, 544)
Screenshot: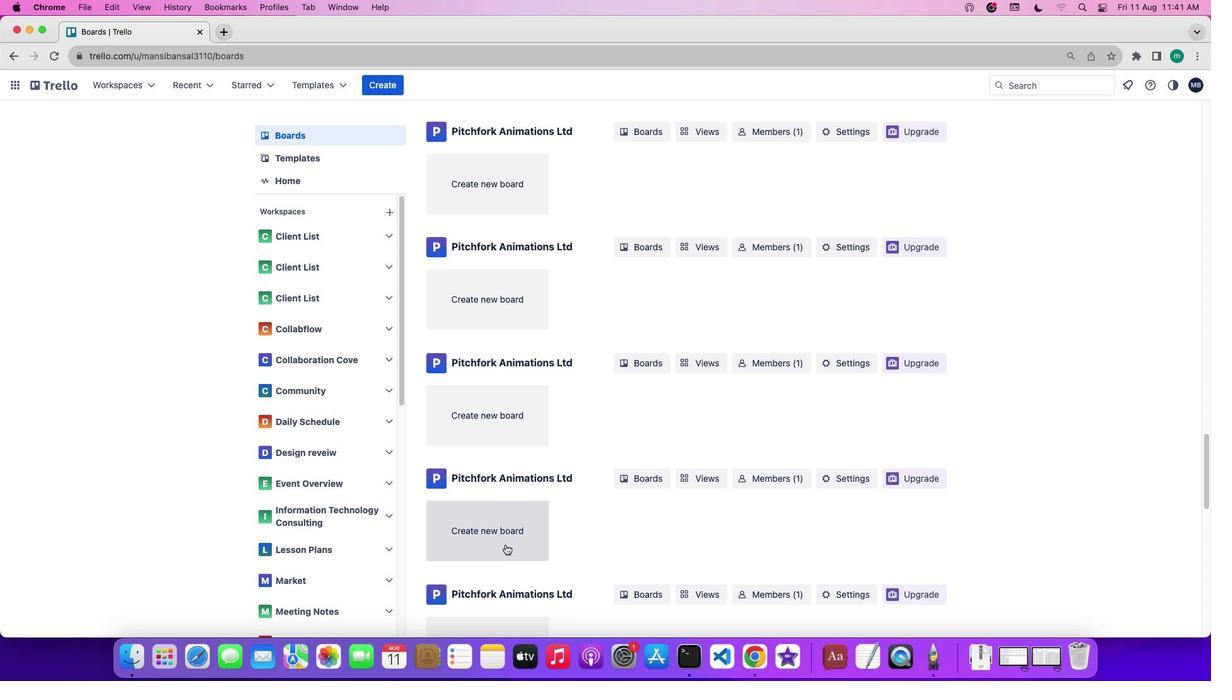 
Action: Mouse scrolled (506, 544) with delta (0, 0)
Screenshot: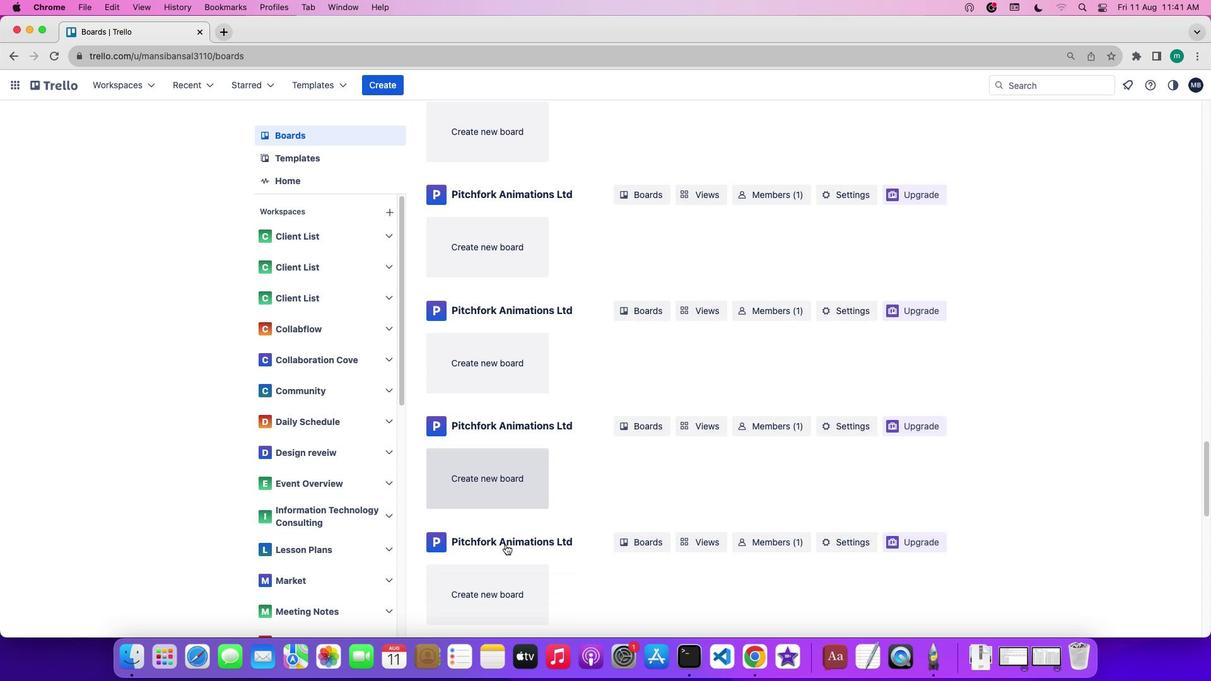 
Action: Mouse scrolled (506, 544) with delta (0, 0)
Screenshot: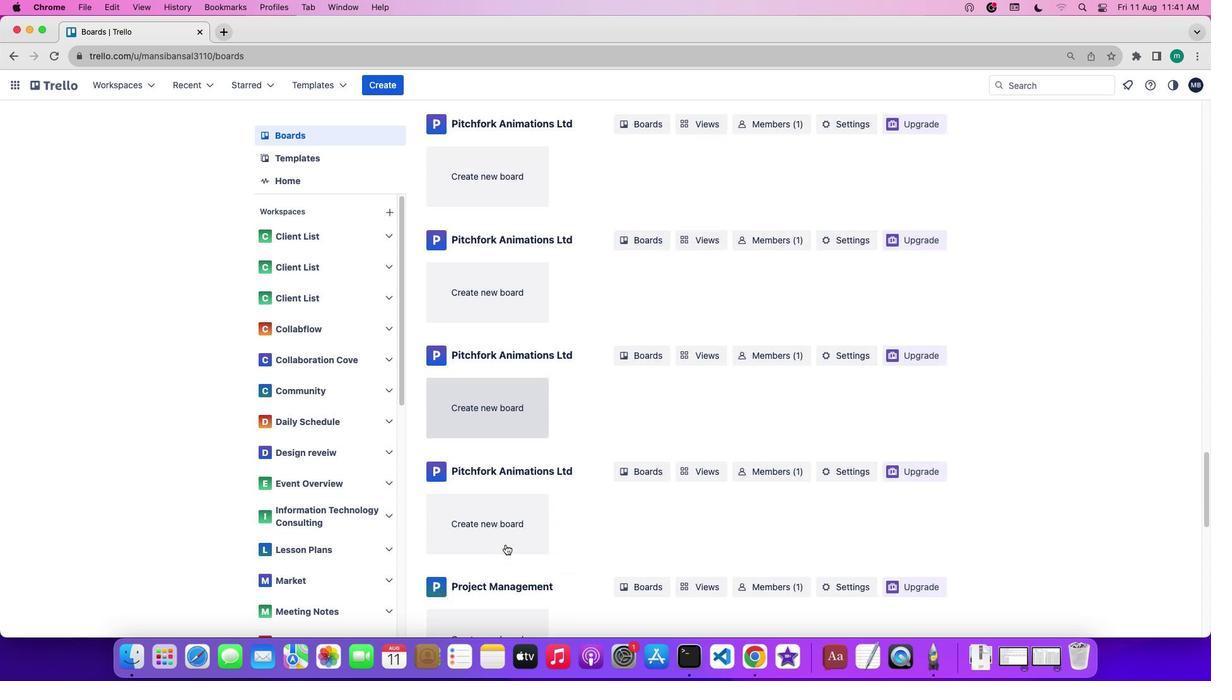 
Action: Mouse scrolled (506, 544) with delta (0, -1)
Screenshot: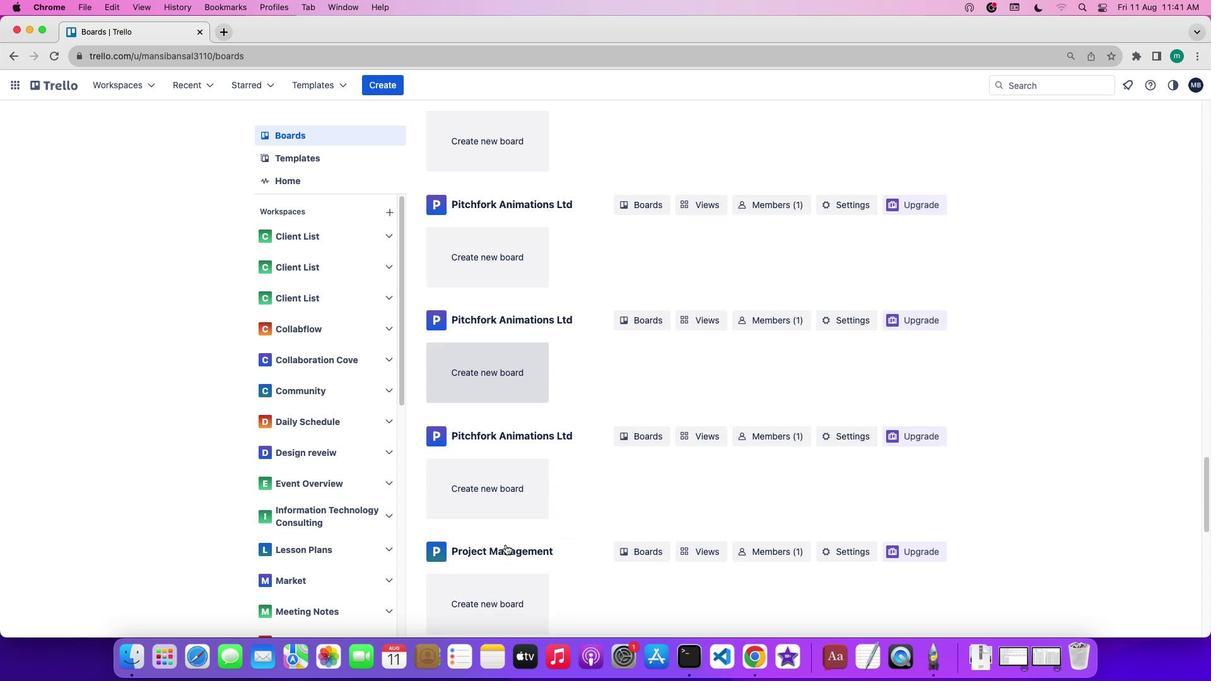 
Action: Mouse scrolled (506, 544) with delta (0, -2)
Screenshot: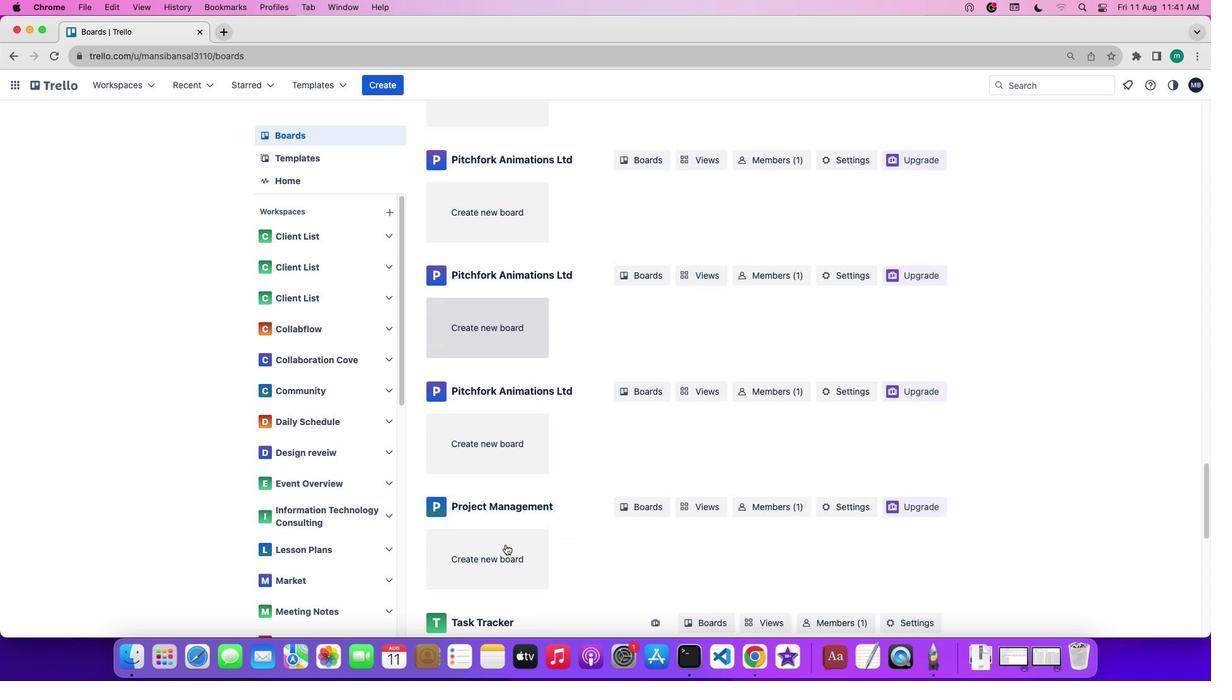 
Action: Mouse scrolled (506, 544) with delta (0, -2)
Screenshot: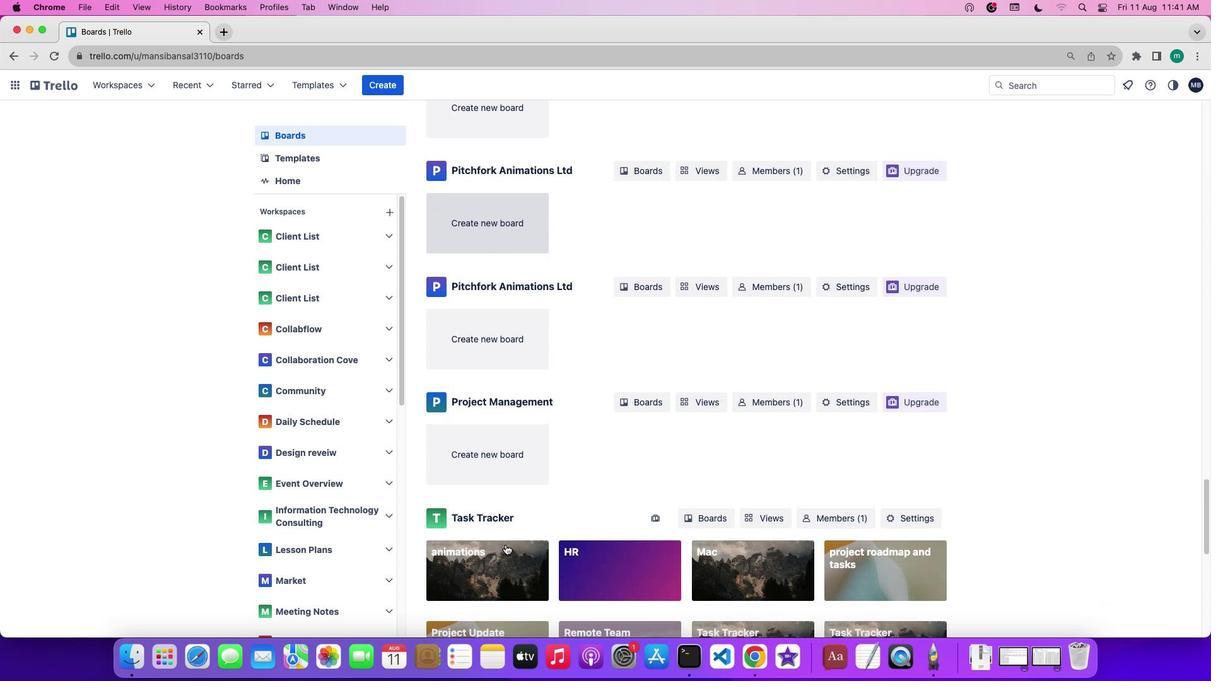 
Action: Mouse scrolled (506, 544) with delta (0, 0)
Screenshot: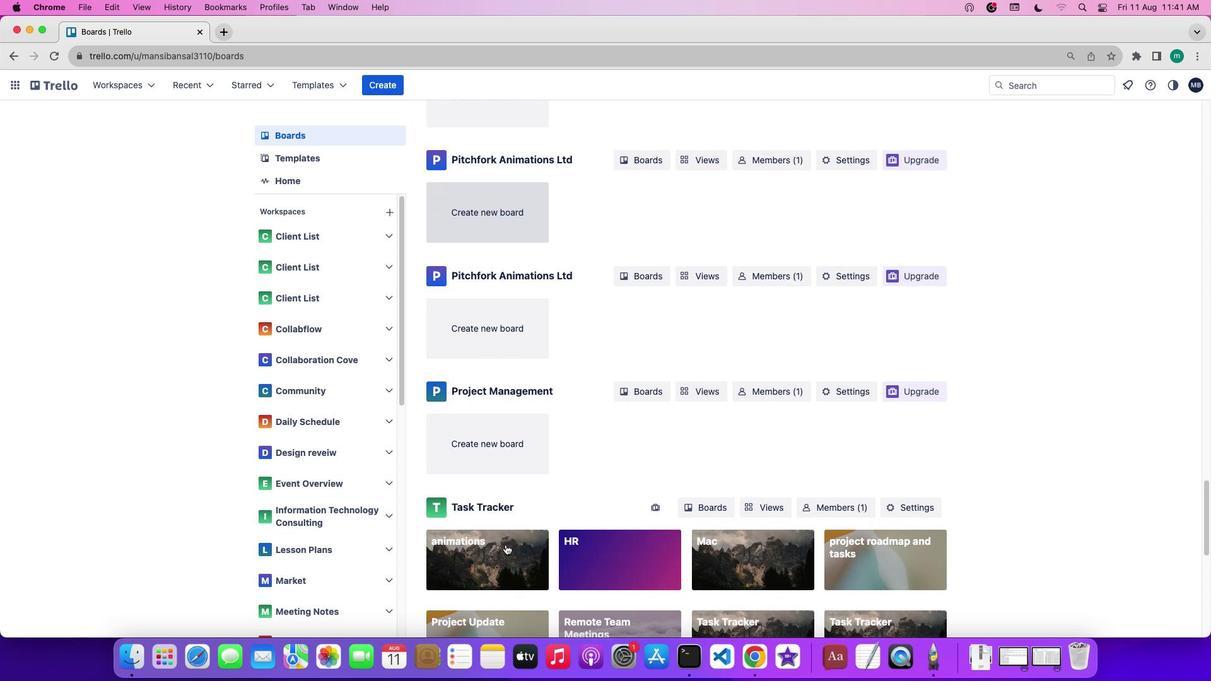 
Action: Mouse scrolled (506, 544) with delta (0, 0)
Screenshot: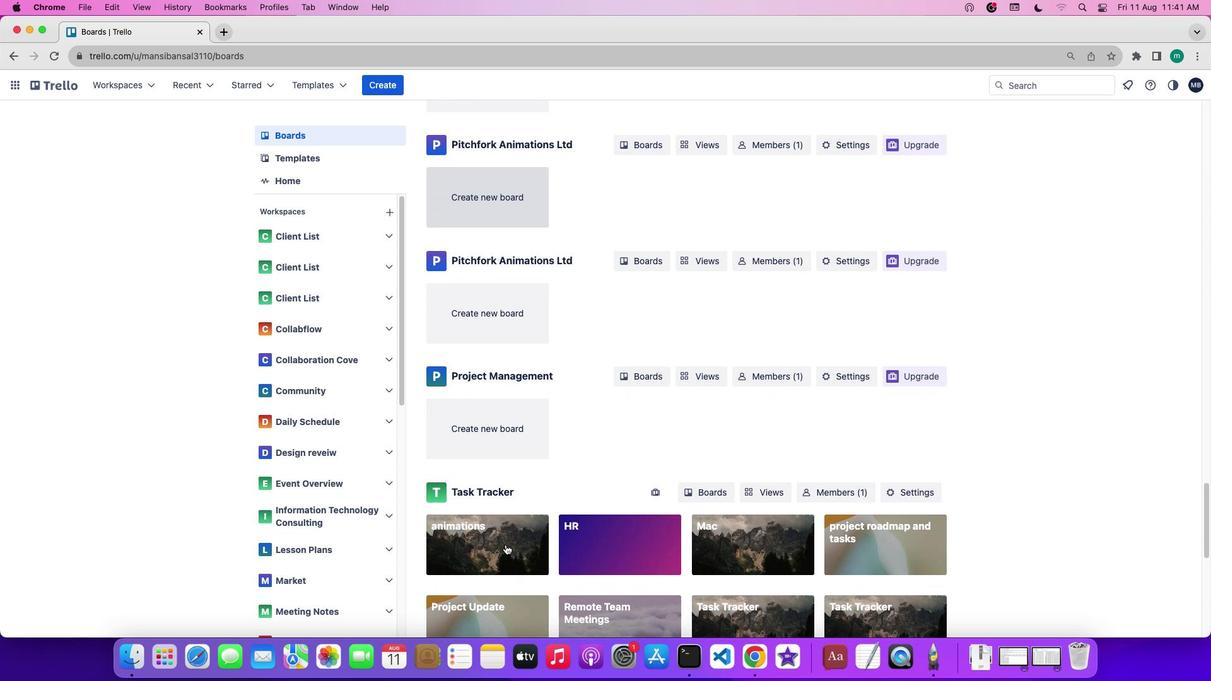 
Action: Mouse scrolled (506, 544) with delta (0, 0)
Screenshot: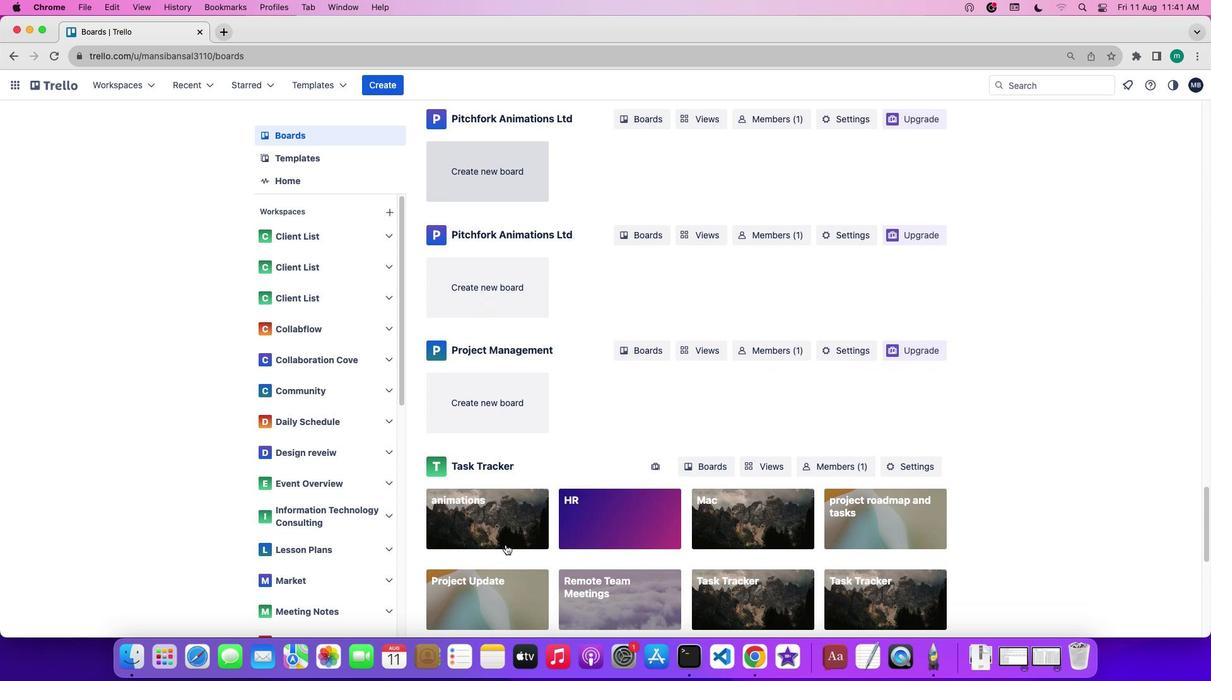 
Action: Mouse scrolled (506, 544) with delta (0, -1)
Screenshot: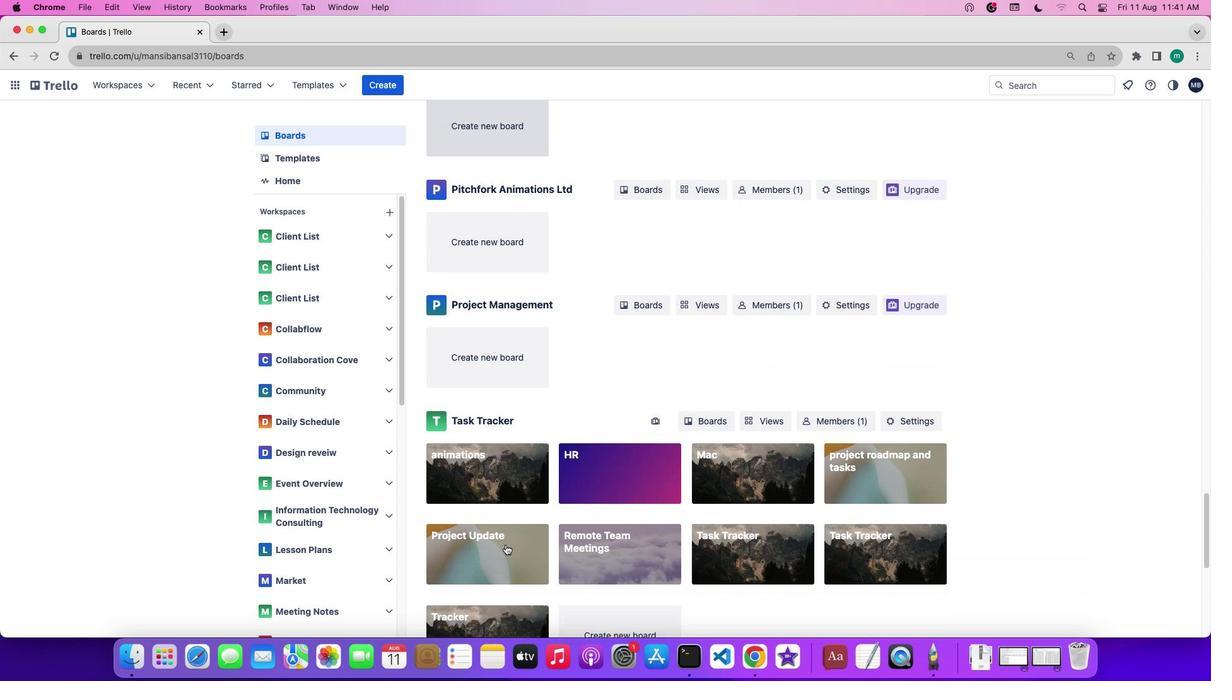 
Action: Mouse moved to (703, 405)
Screenshot: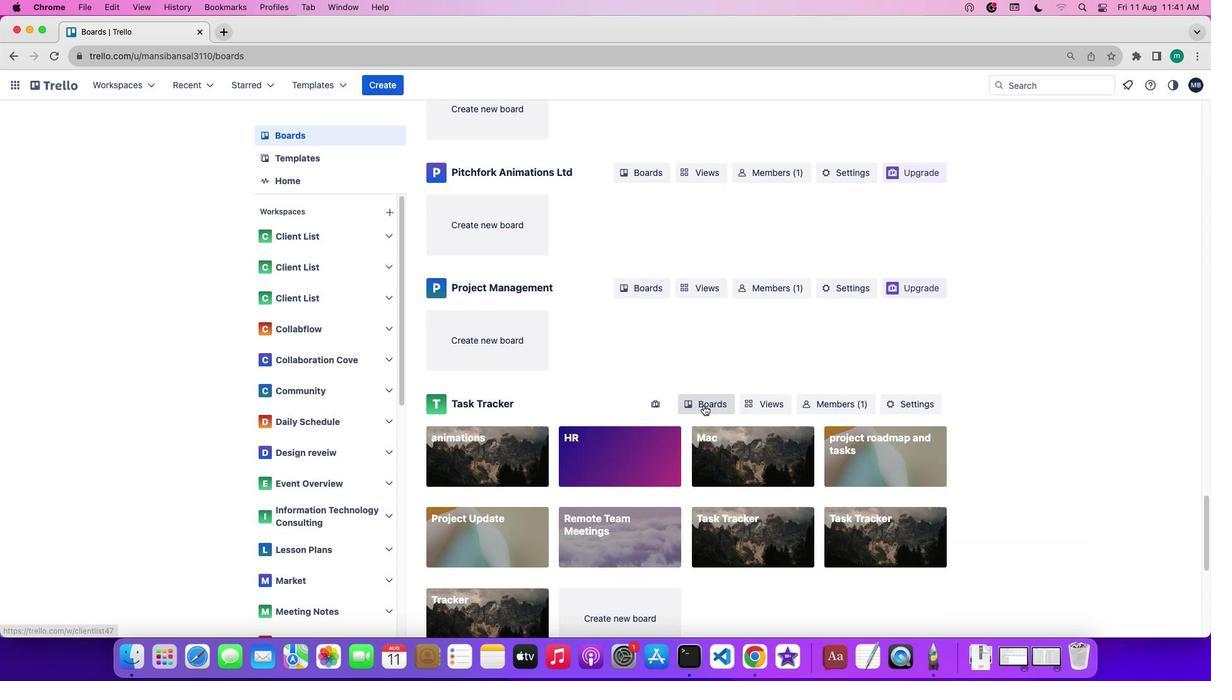 
Action: Mouse pressed left at (703, 405)
Screenshot: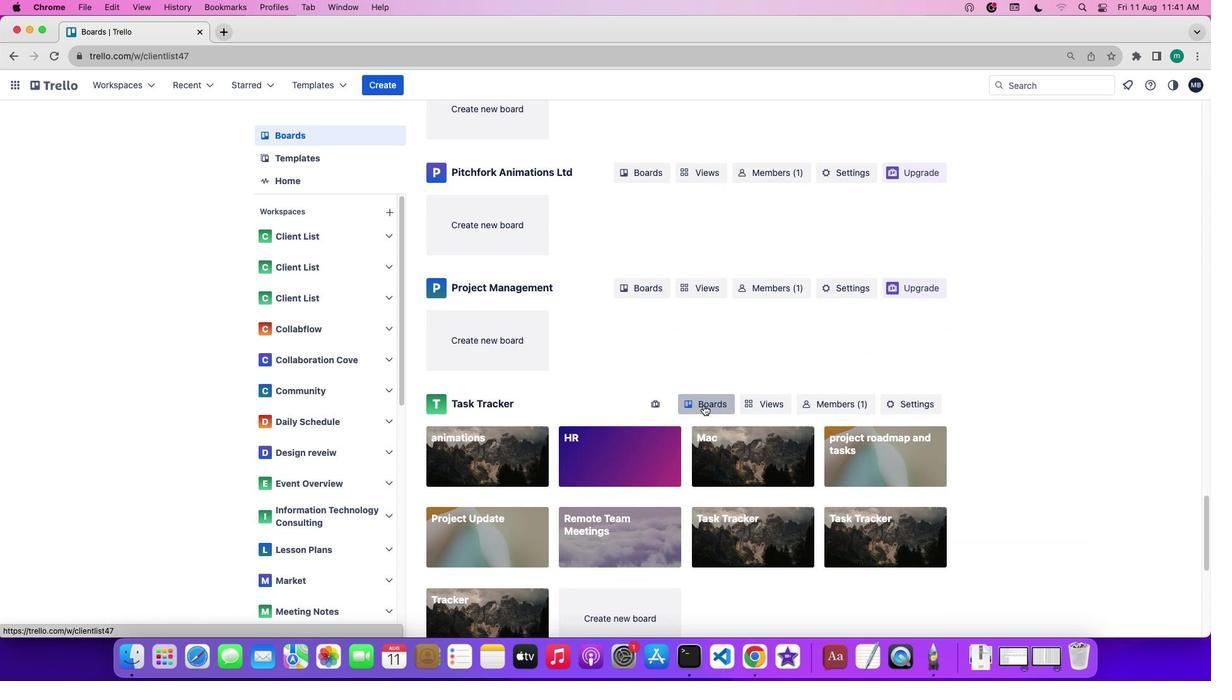 
Action: Mouse moved to (367, 300)
Screenshot: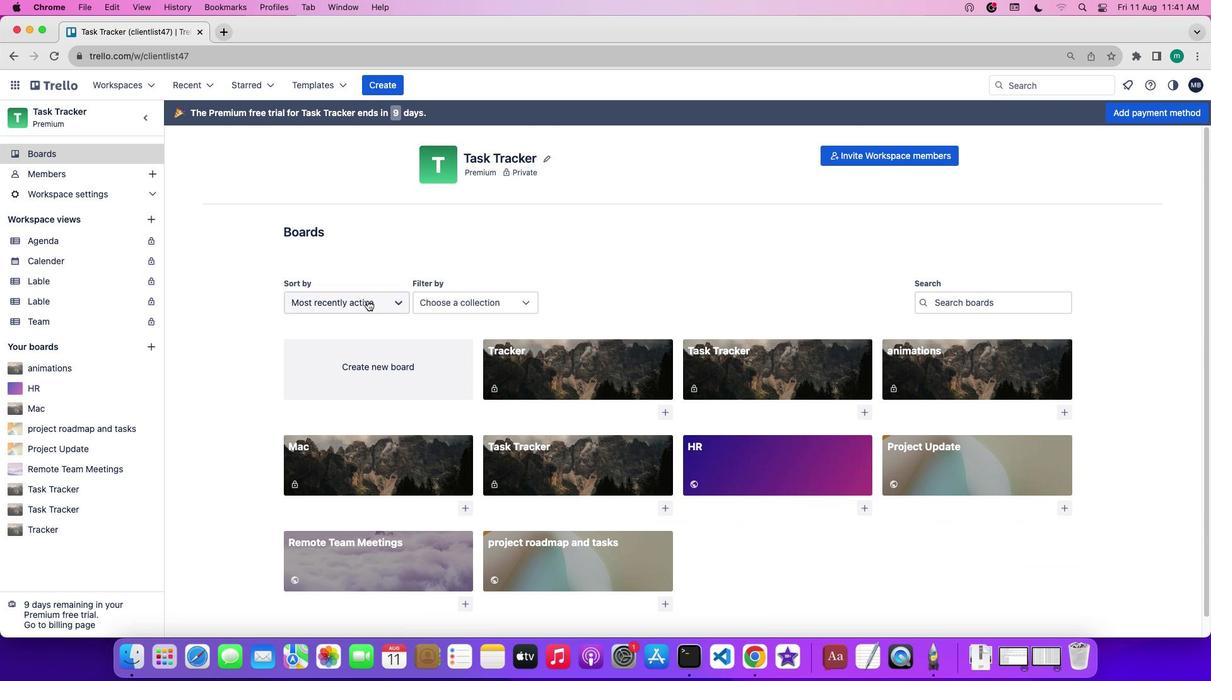 
Action: Mouse pressed left at (367, 300)
Screenshot: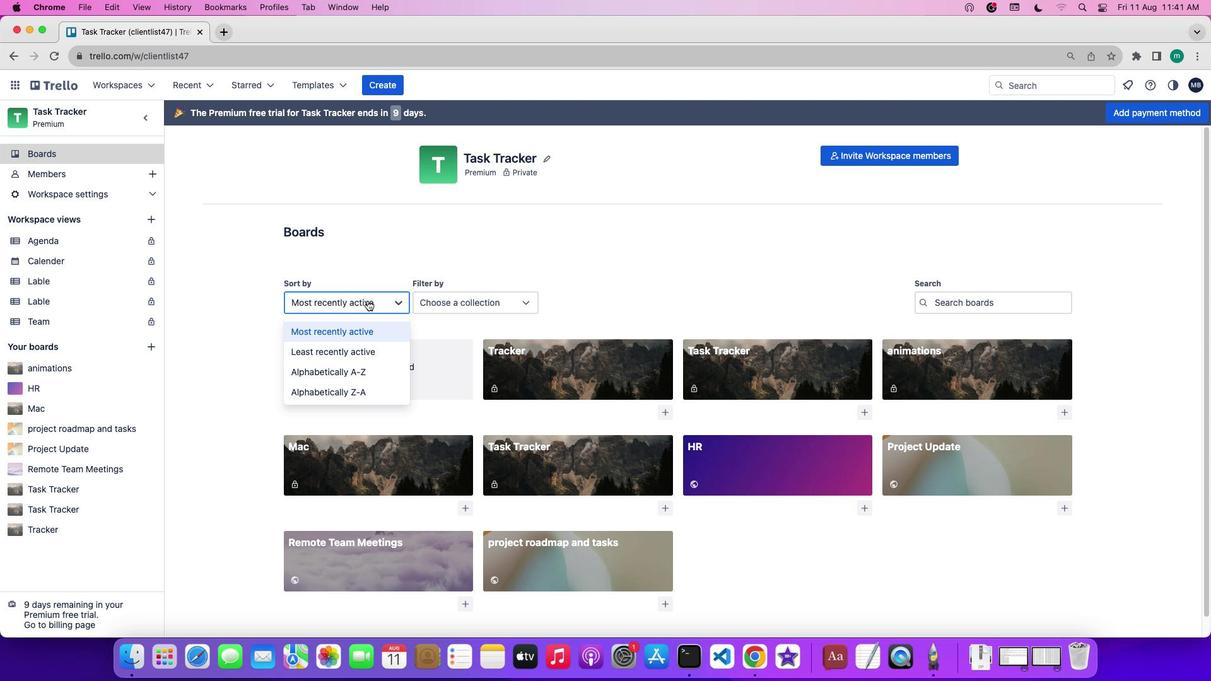 
Action: Mouse moved to (377, 386)
Screenshot: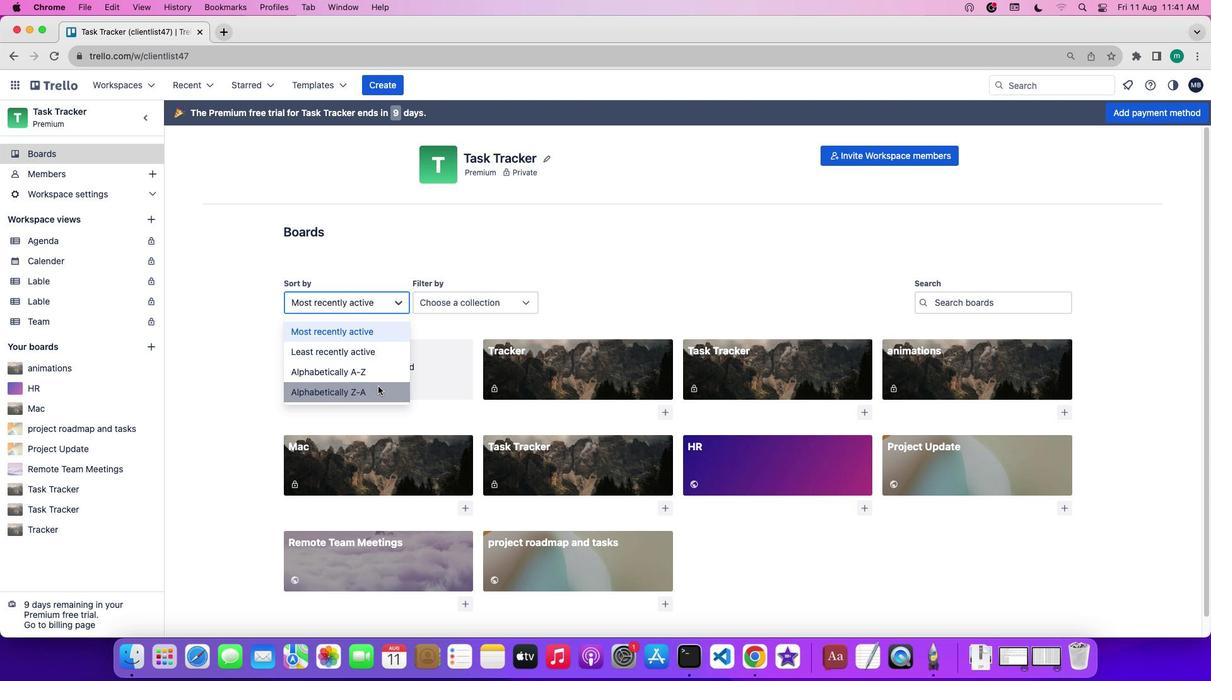 
Action: Mouse pressed left at (377, 386)
Screenshot: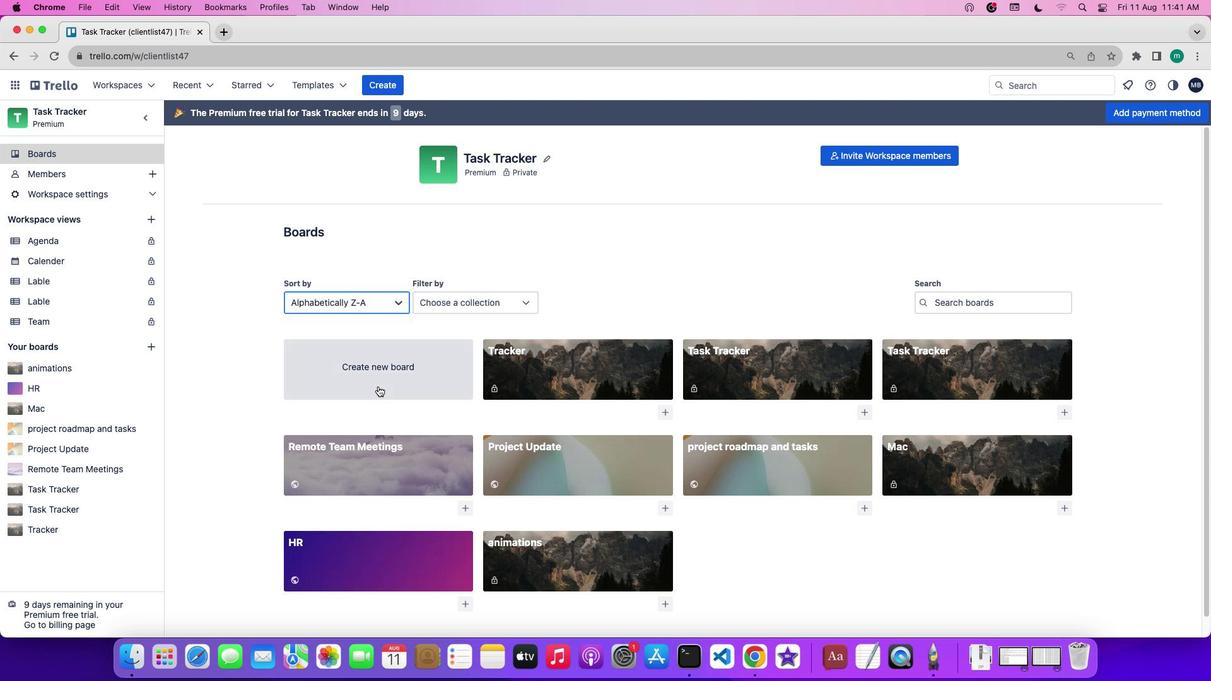 
Action: Mouse moved to (412, 378)
Screenshot: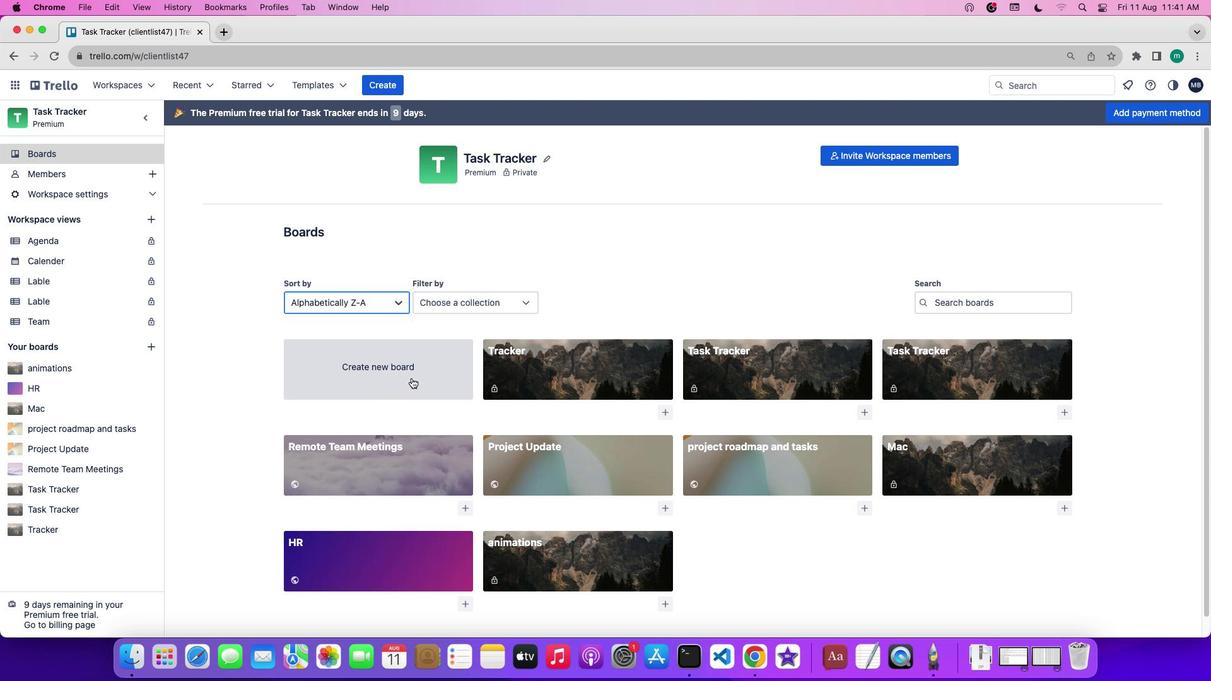 
